 Task: Look for space in Kishtwār, India from 4th September, 2023 to 10th September, 2023 for 1 adult in price range Rs.9000 to Rs.17000. Place can be private room with 1  bedroom having 1 bed and 1 bathroom. Property type can be house, flat, guest house, hotel. Booking option can be shelf check-in. Required host language is English.
Action: Mouse moved to (391, 65)
Screenshot: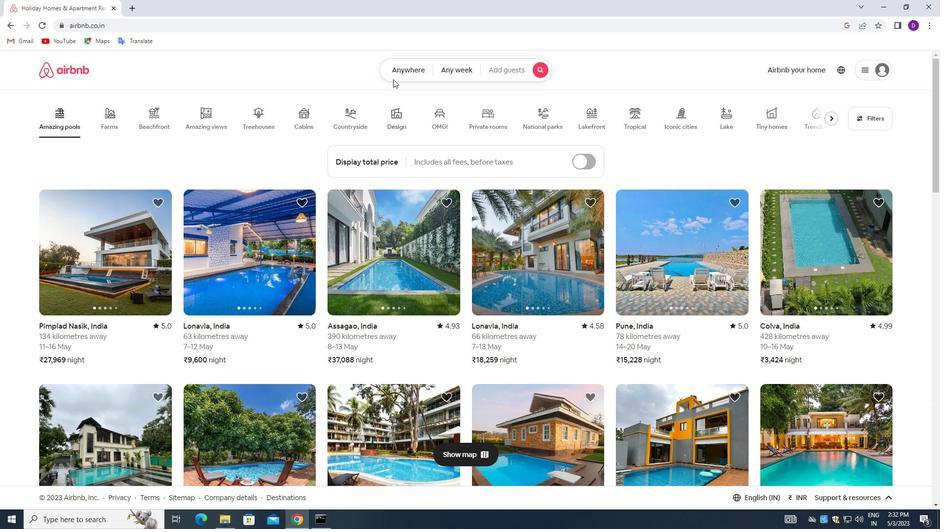 
Action: Mouse pressed left at (391, 65)
Screenshot: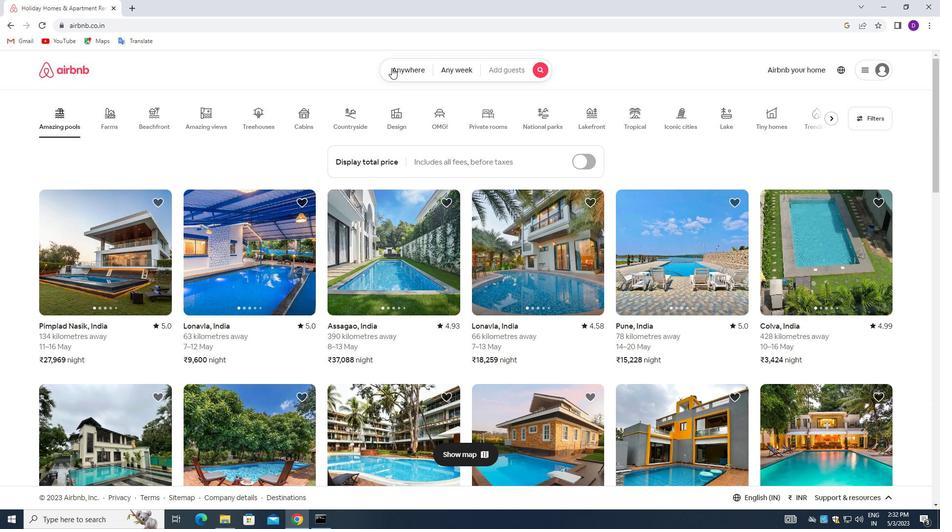 
Action: Mouse moved to (314, 111)
Screenshot: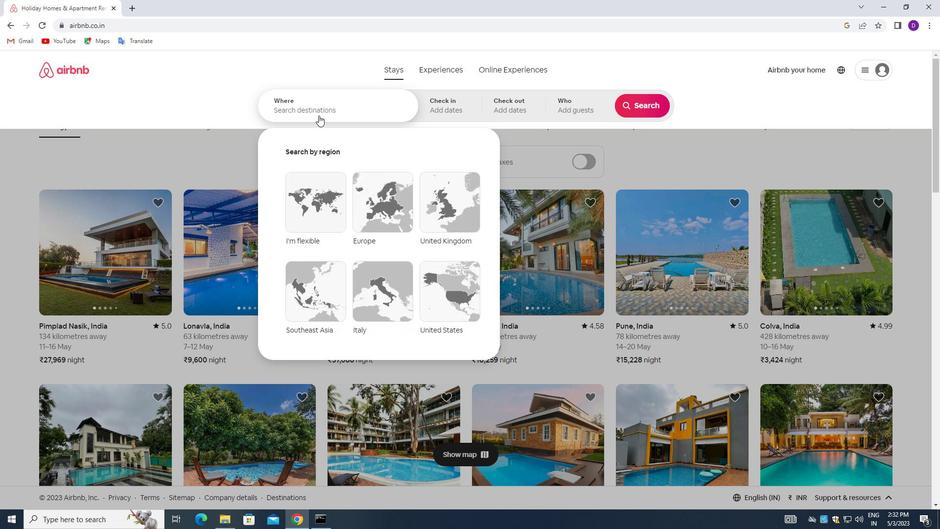 
Action: Mouse pressed left at (314, 111)
Screenshot: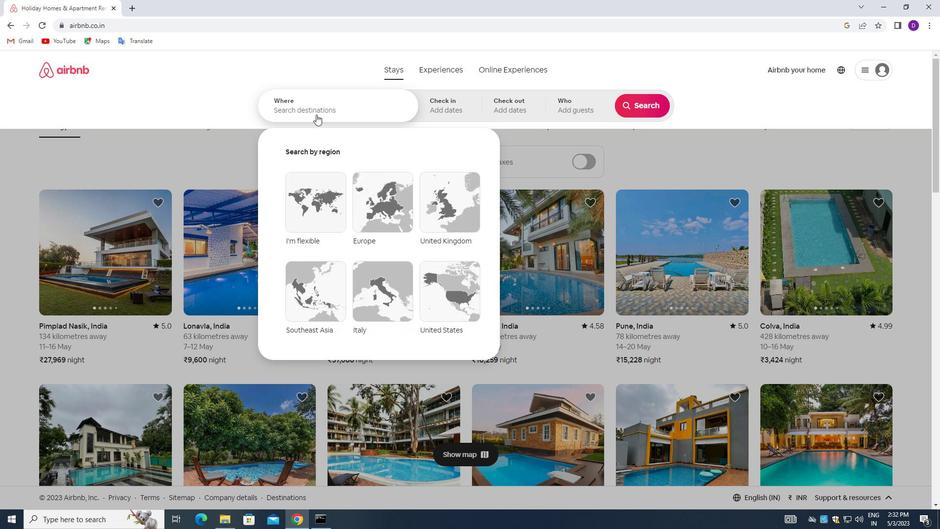 
Action: Mouse moved to (235, 108)
Screenshot: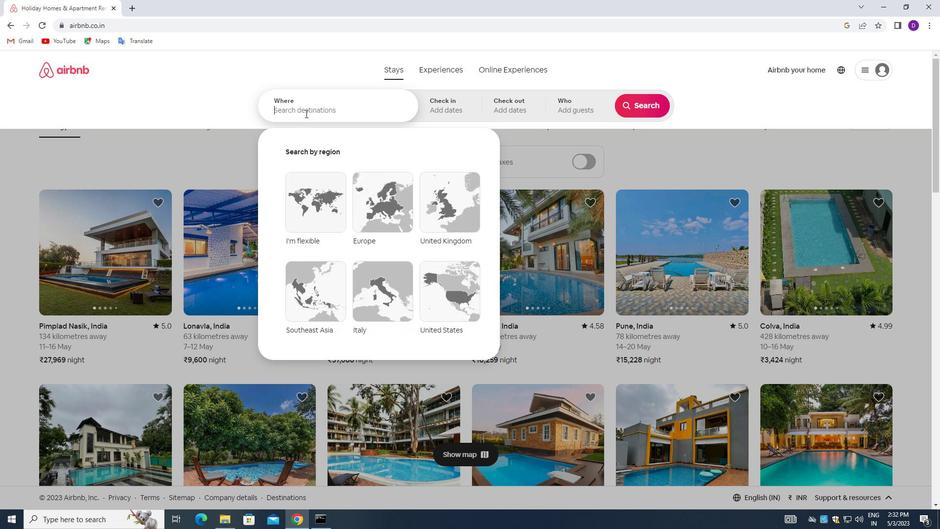 
Action: Key pressed <Key.shift>KISHTWAR,<Key.space><Key.shift>INDIA<Key.enter>
Screenshot: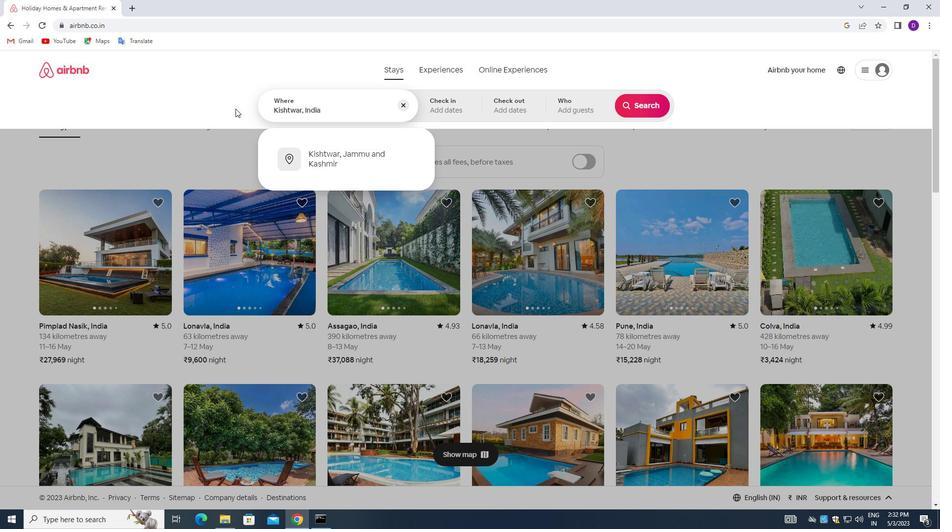 
Action: Mouse moved to (641, 185)
Screenshot: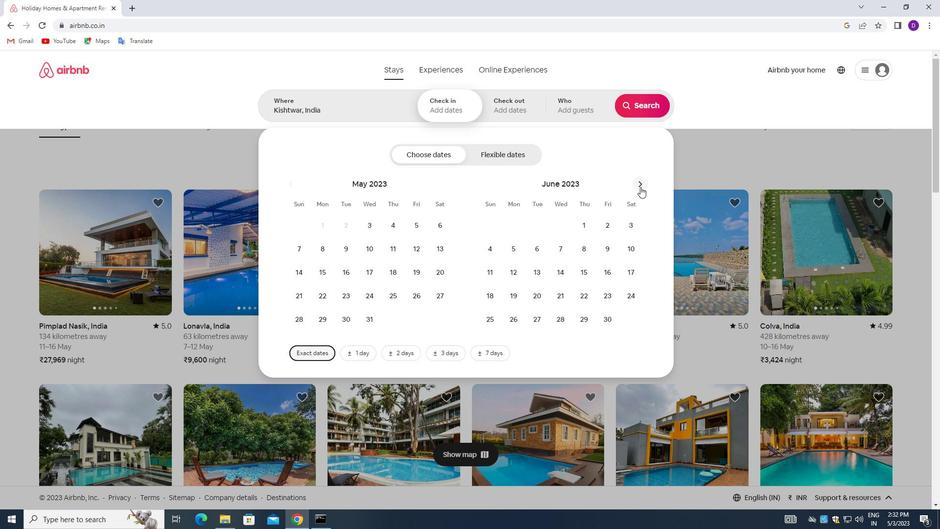 
Action: Mouse pressed left at (641, 185)
Screenshot: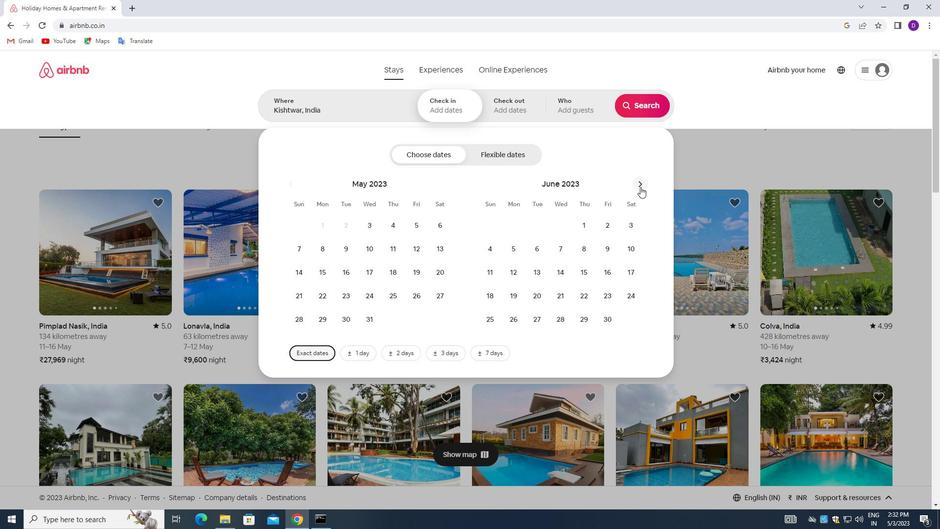 
Action: Mouse pressed left at (641, 185)
Screenshot: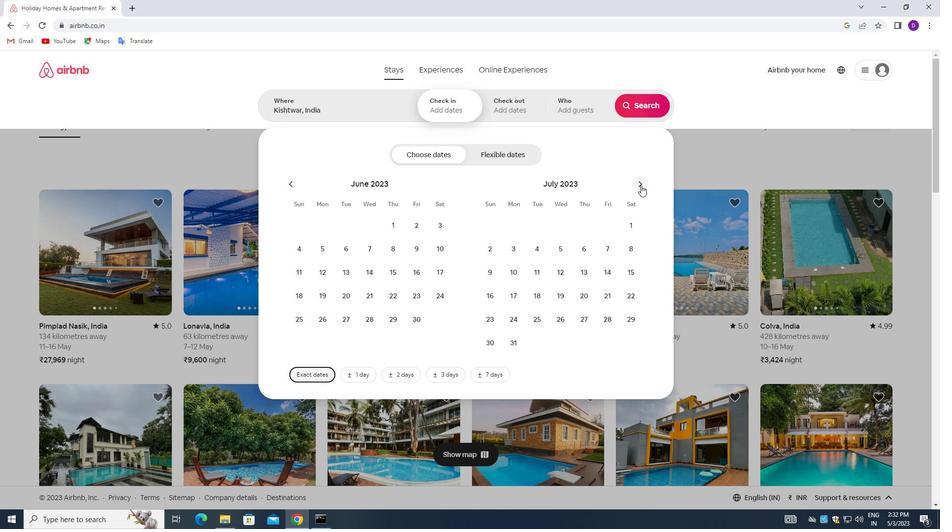 
Action: Mouse pressed left at (641, 185)
Screenshot: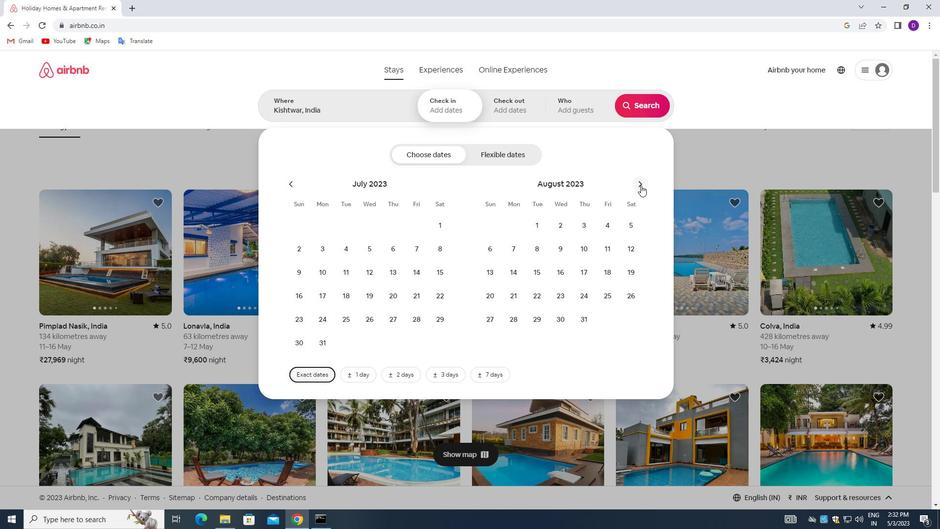 
Action: Mouse moved to (512, 252)
Screenshot: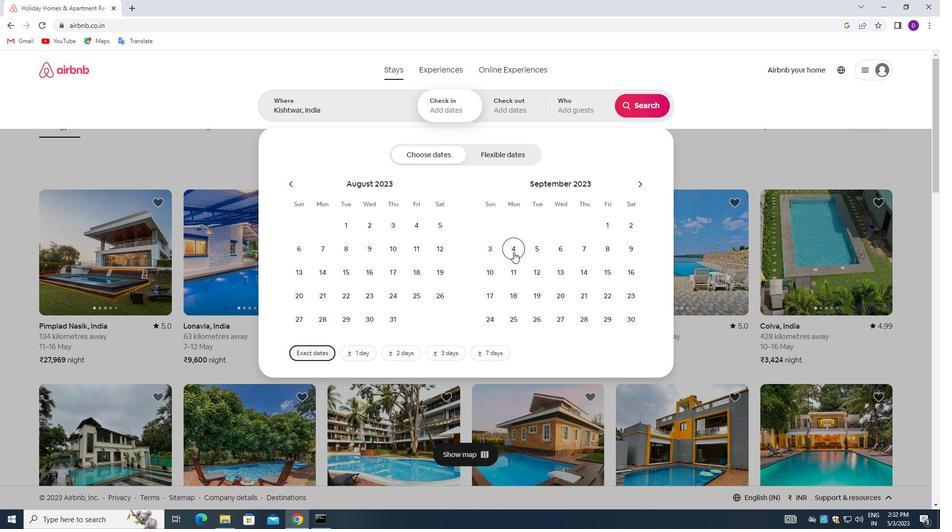 
Action: Mouse pressed left at (512, 252)
Screenshot: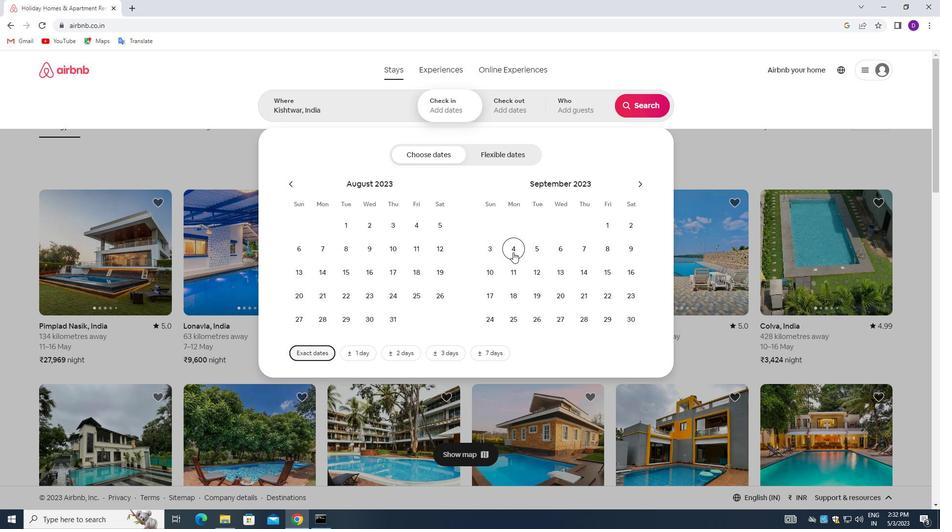 
Action: Mouse moved to (496, 269)
Screenshot: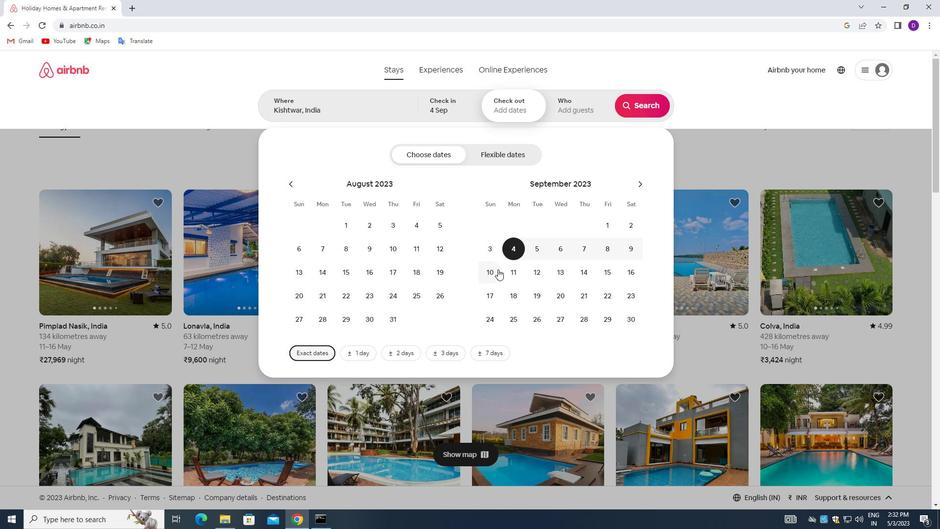 
Action: Mouse pressed left at (496, 269)
Screenshot: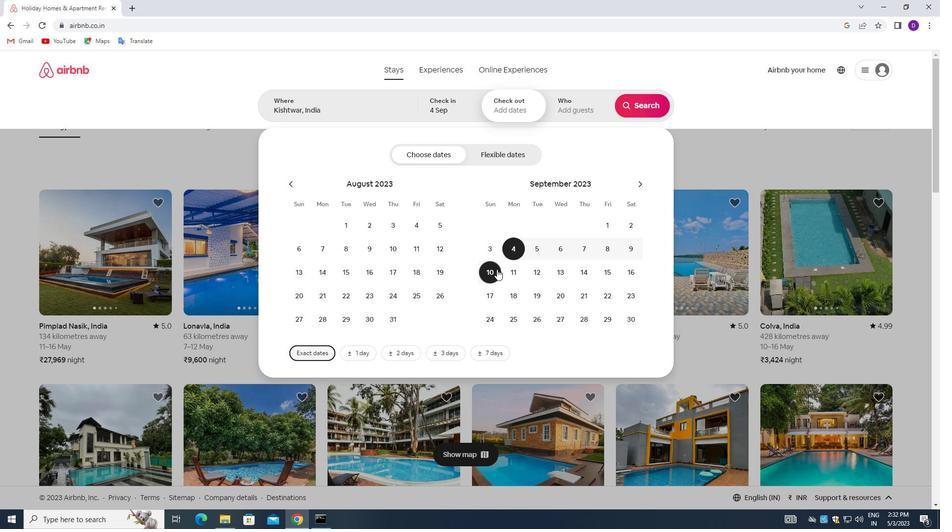 
Action: Mouse moved to (574, 112)
Screenshot: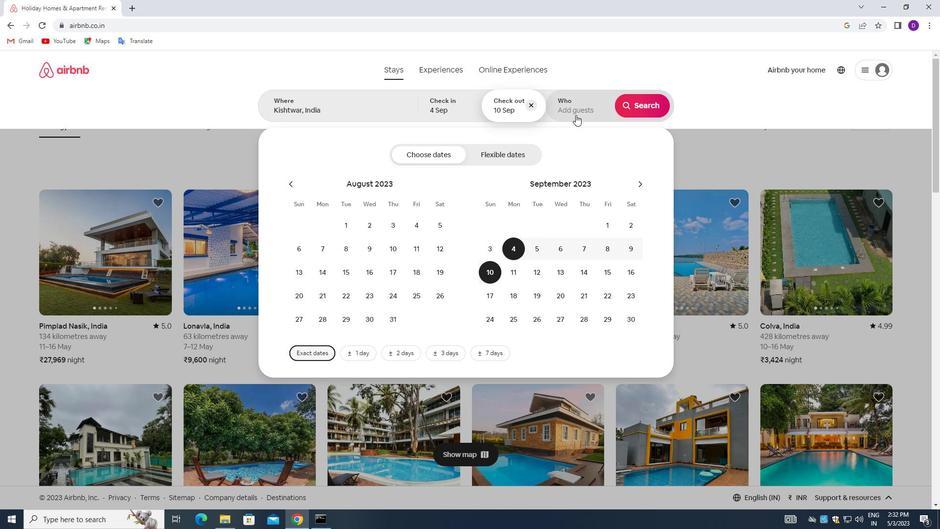 
Action: Mouse pressed left at (574, 112)
Screenshot: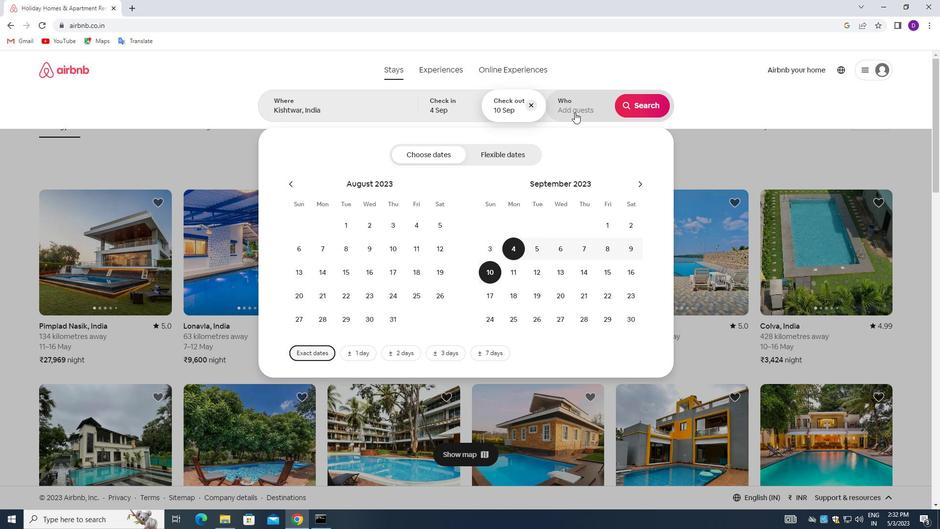 
Action: Mouse moved to (643, 160)
Screenshot: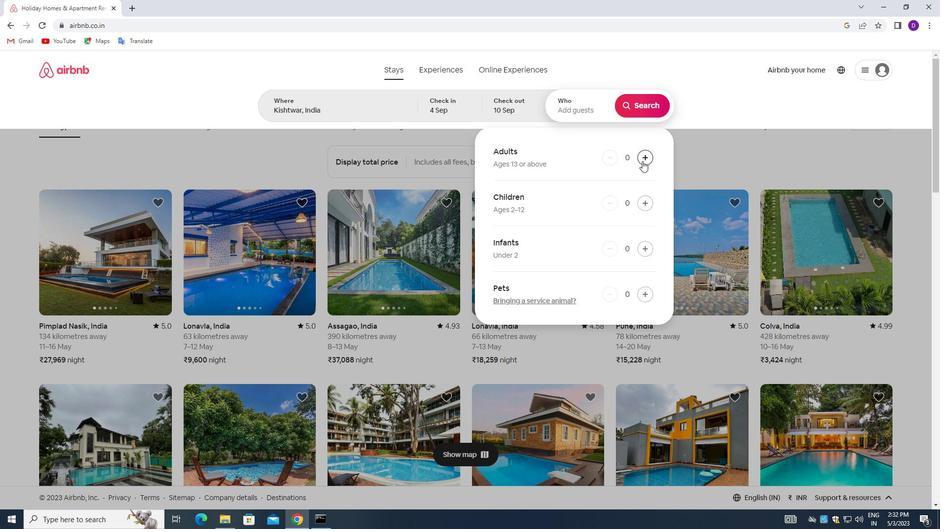 
Action: Mouse pressed left at (643, 160)
Screenshot: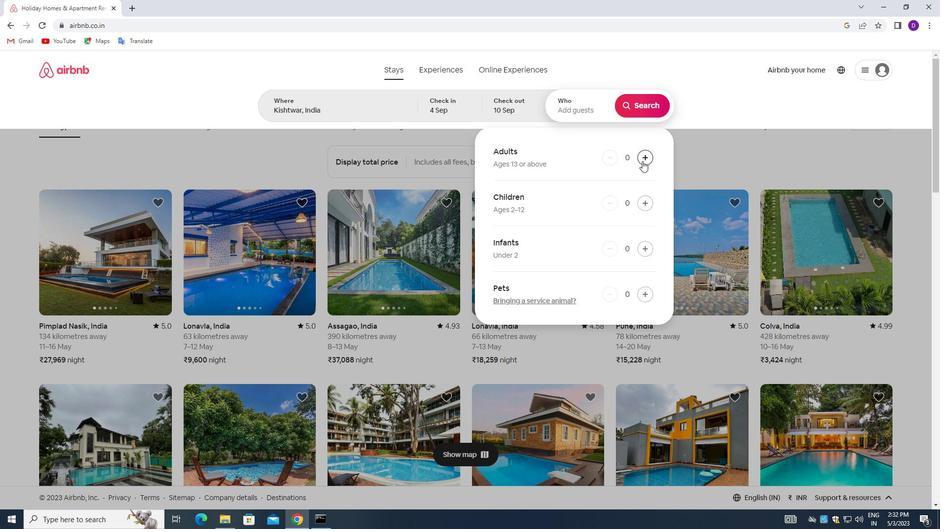 
Action: Mouse moved to (636, 106)
Screenshot: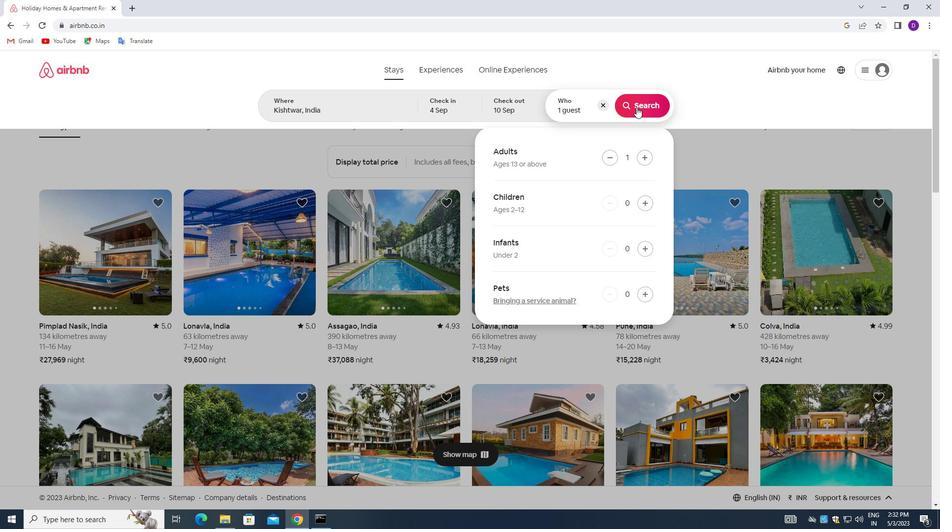 
Action: Mouse pressed left at (636, 106)
Screenshot: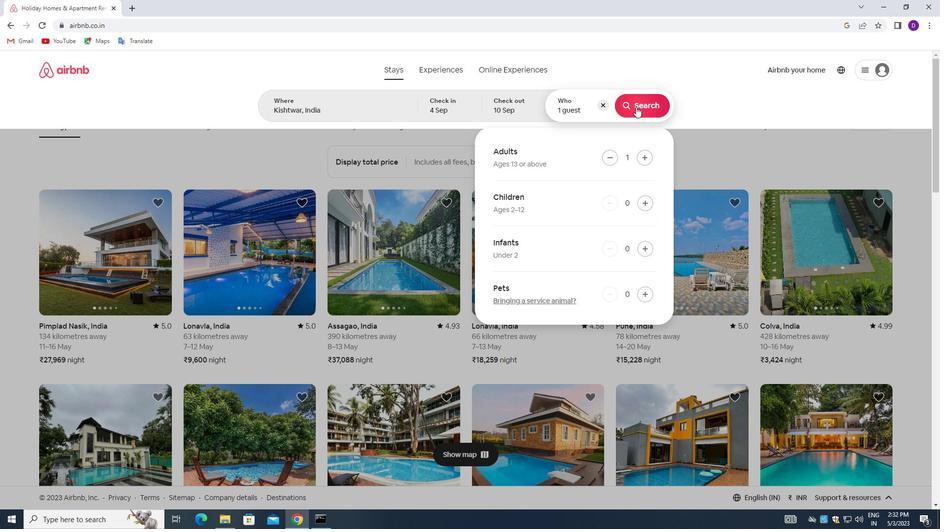
Action: Mouse moved to (885, 108)
Screenshot: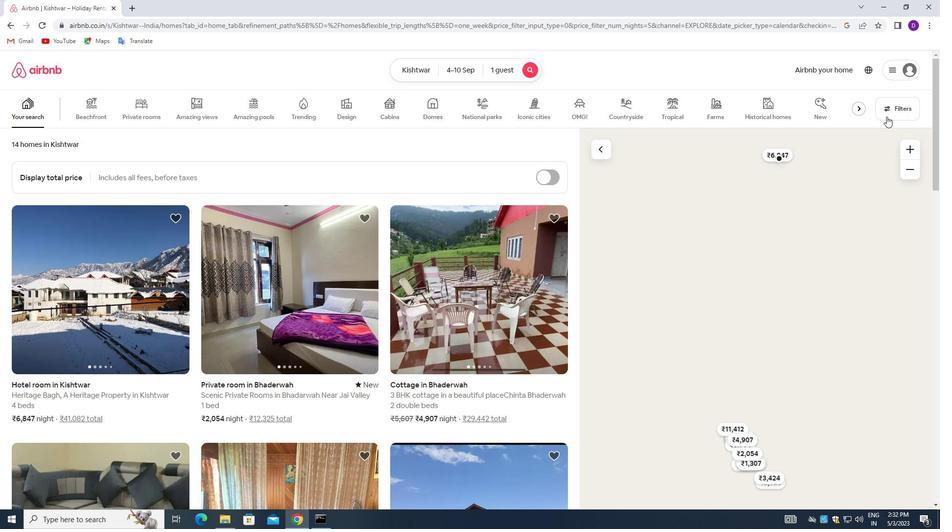
Action: Mouse pressed left at (885, 108)
Screenshot: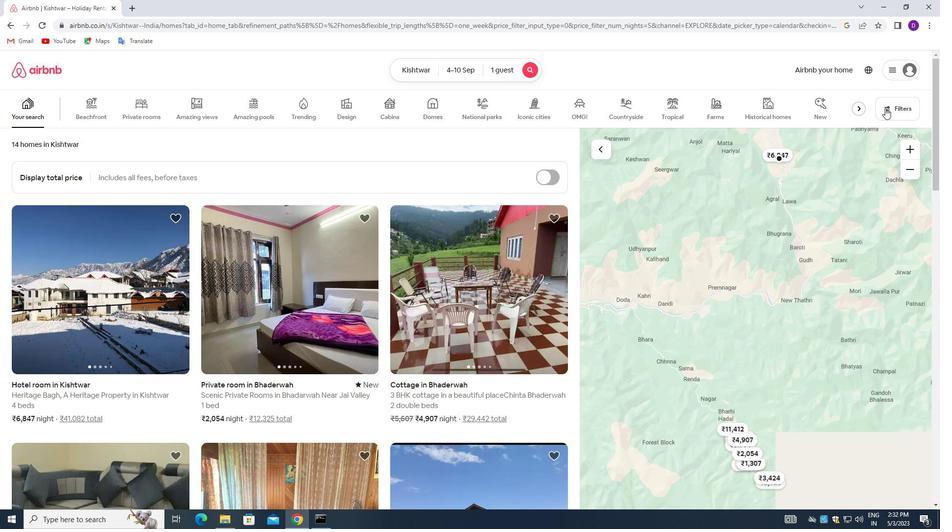 
Action: Mouse moved to (345, 236)
Screenshot: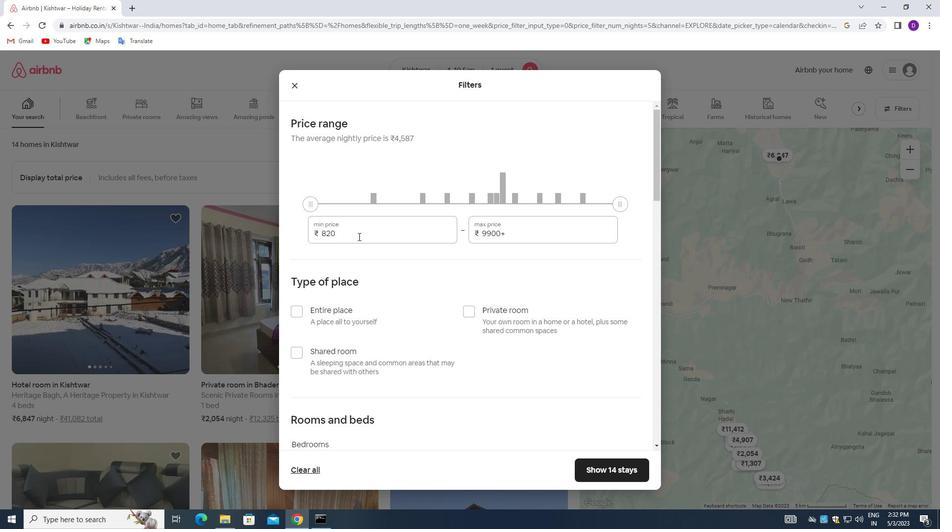 
Action: Mouse pressed left at (345, 236)
Screenshot: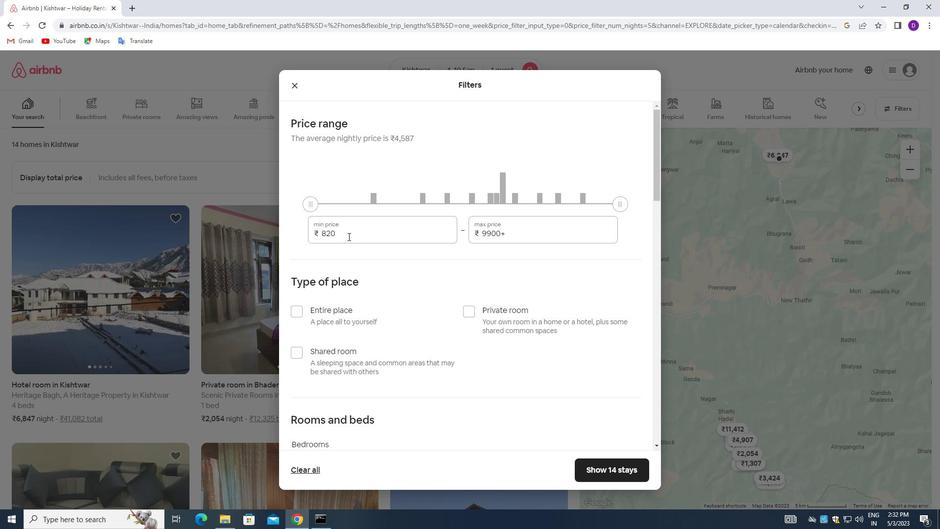 
Action: Mouse pressed left at (345, 236)
Screenshot: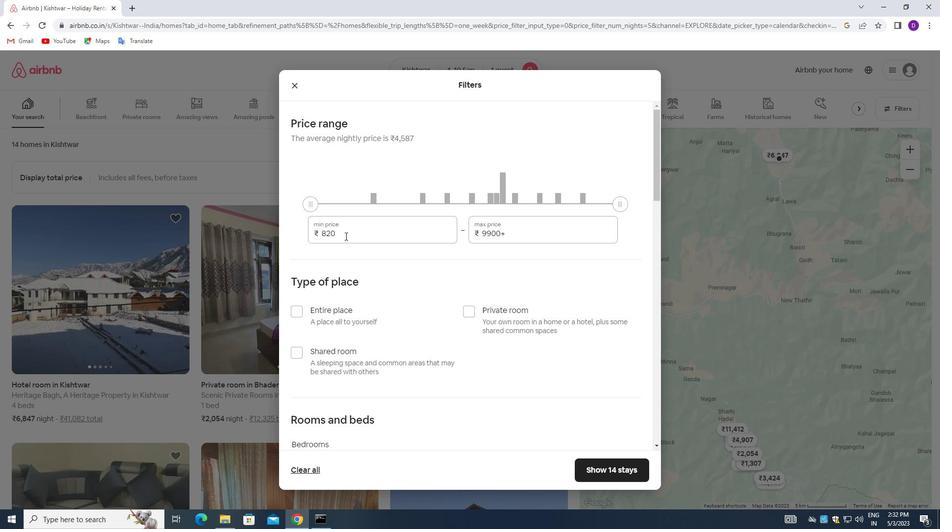 
Action: Key pressed 9000<Key.tab>17000
Screenshot: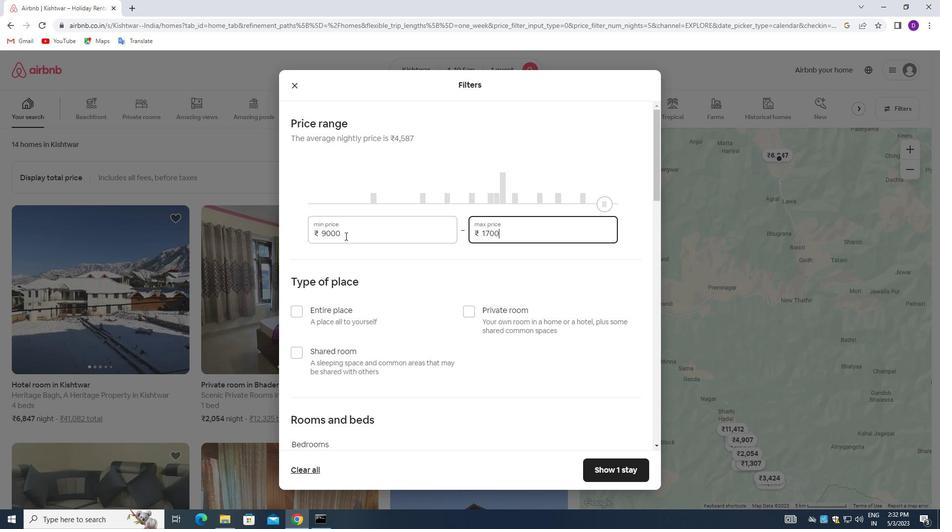 
Action: Mouse moved to (472, 310)
Screenshot: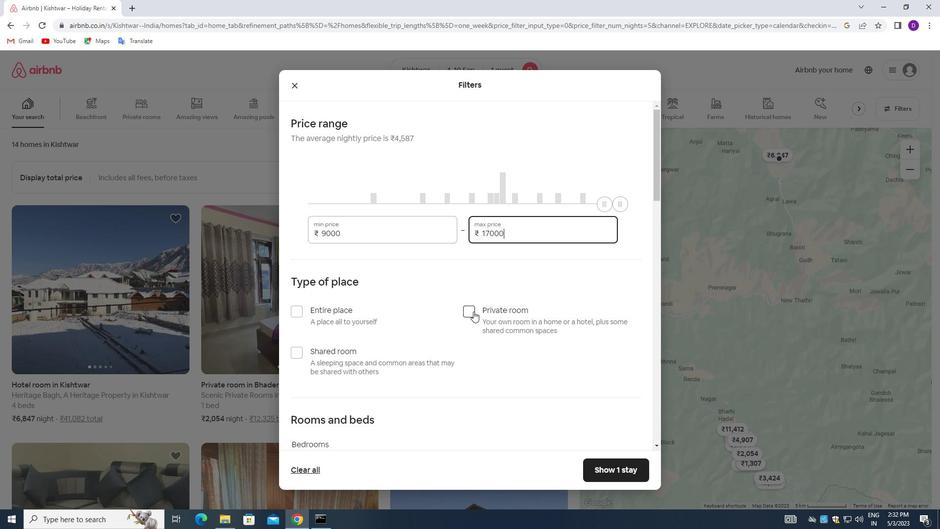 
Action: Mouse pressed left at (472, 310)
Screenshot: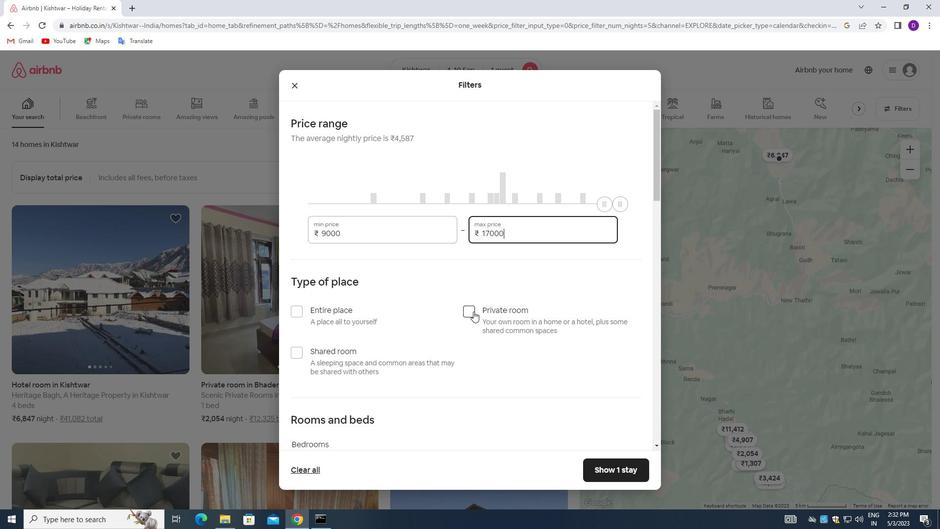 
Action: Mouse moved to (482, 342)
Screenshot: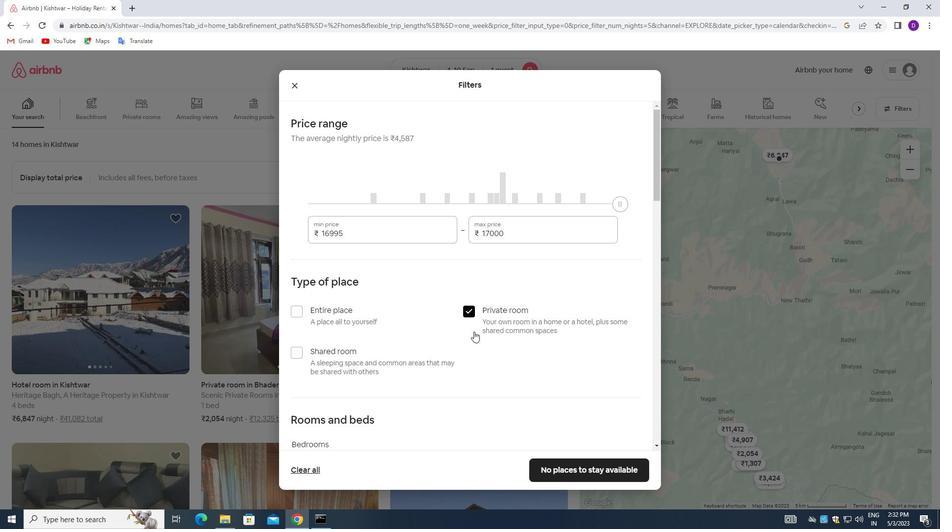 
Action: Mouse scrolled (482, 341) with delta (0, 0)
Screenshot: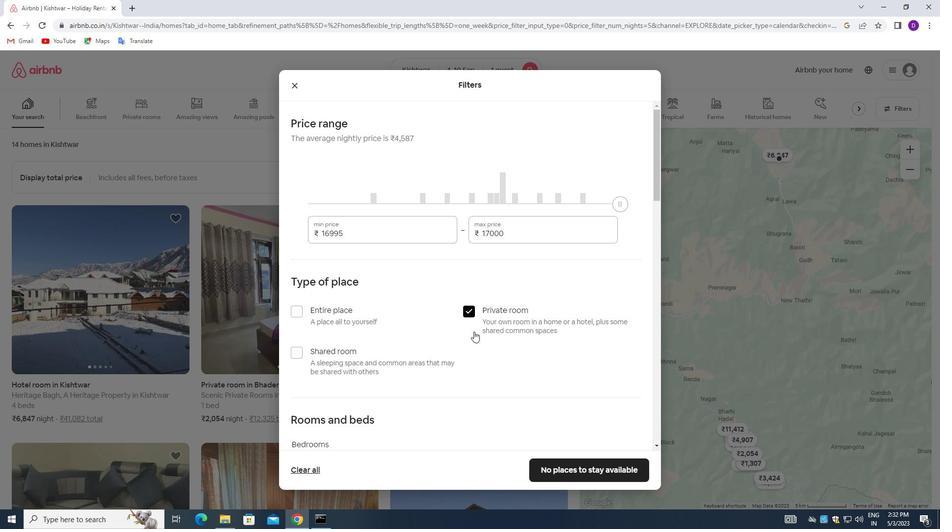 
Action: Mouse moved to (477, 331)
Screenshot: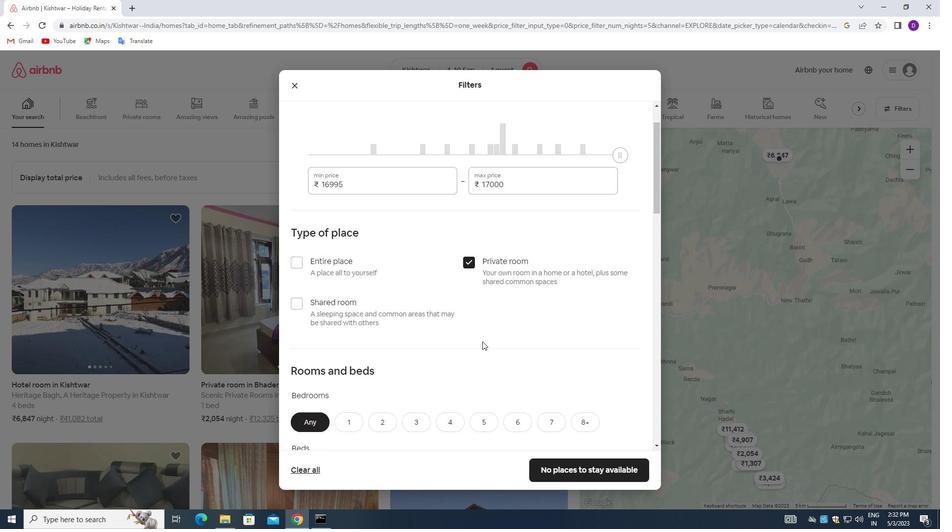 
Action: Mouse scrolled (477, 330) with delta (0, 0)
Screenshot: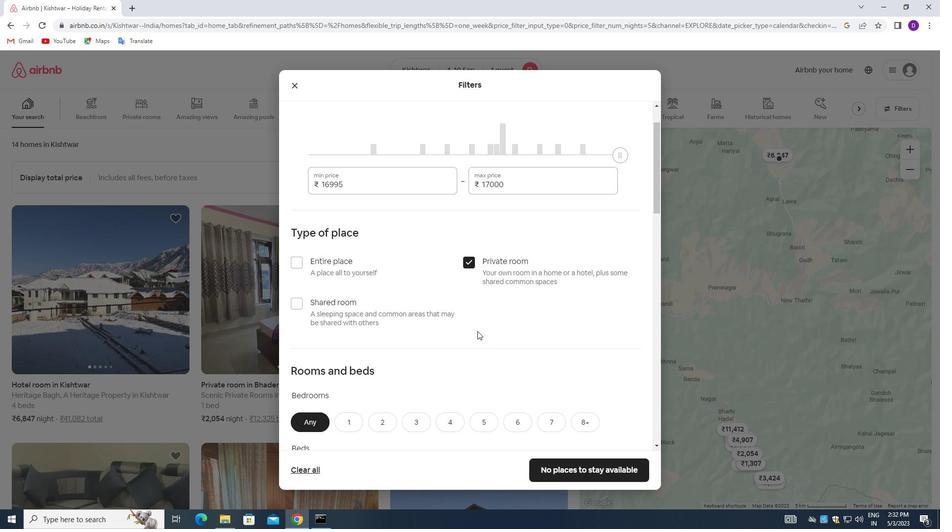 
Action: Mouse scrolled (477, 330) with delta (0, 0)
Screenshot: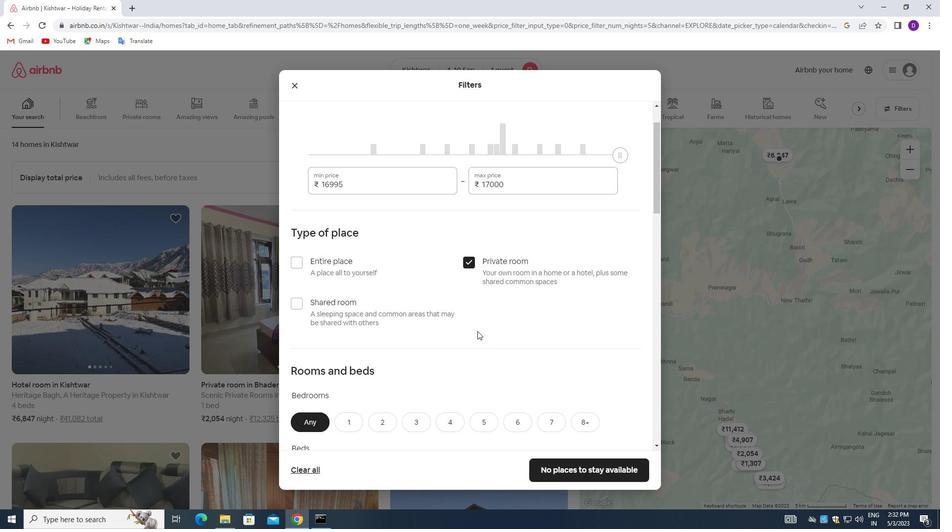 
Action: Mouse moved to (399, 342)
Screenshot: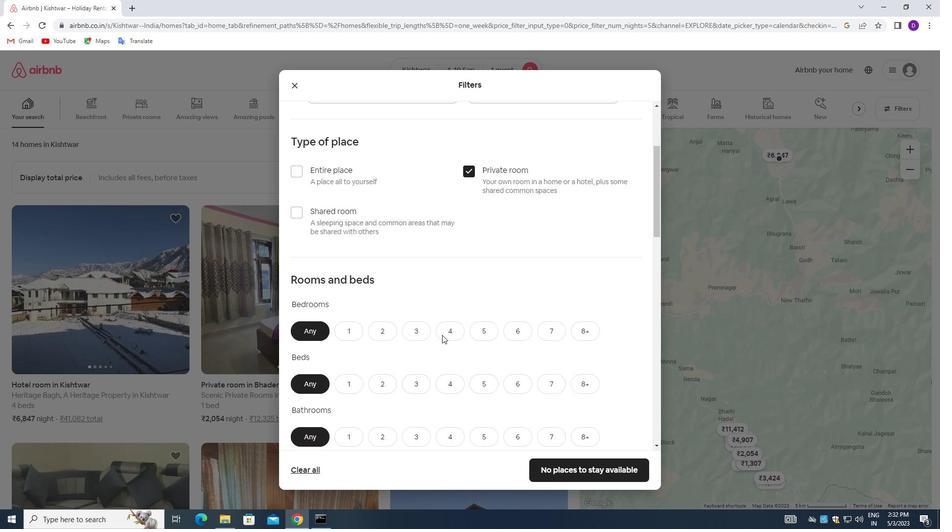 
Action: Mouse scrolled (399, 342) with delta (0, 0)
Screenshot: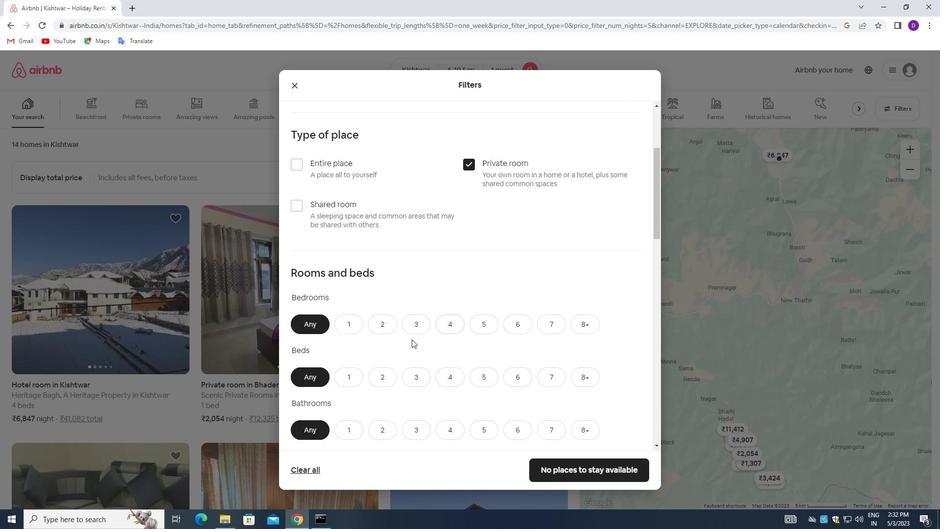 
Action: Mouse moved to (354, 269)
Screenshot: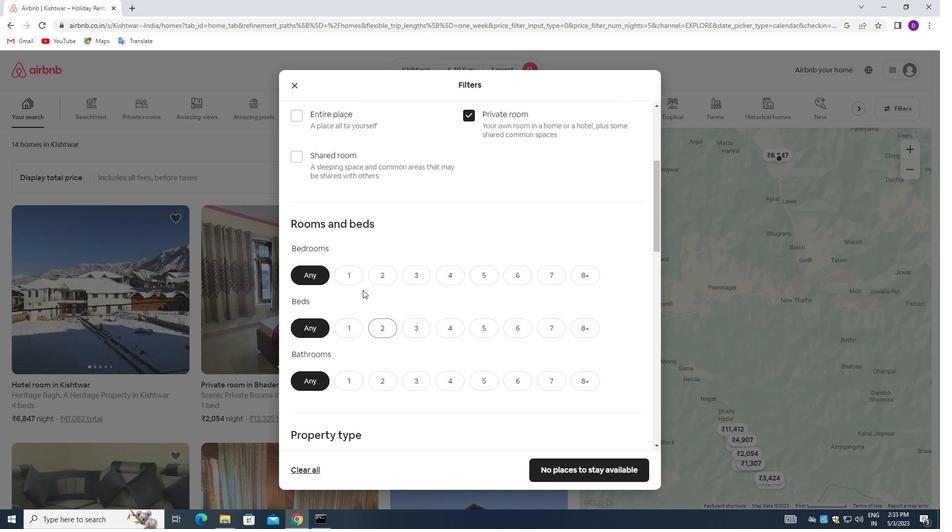 
Action: Mouse pressed left at (354, 269)
Screenshot: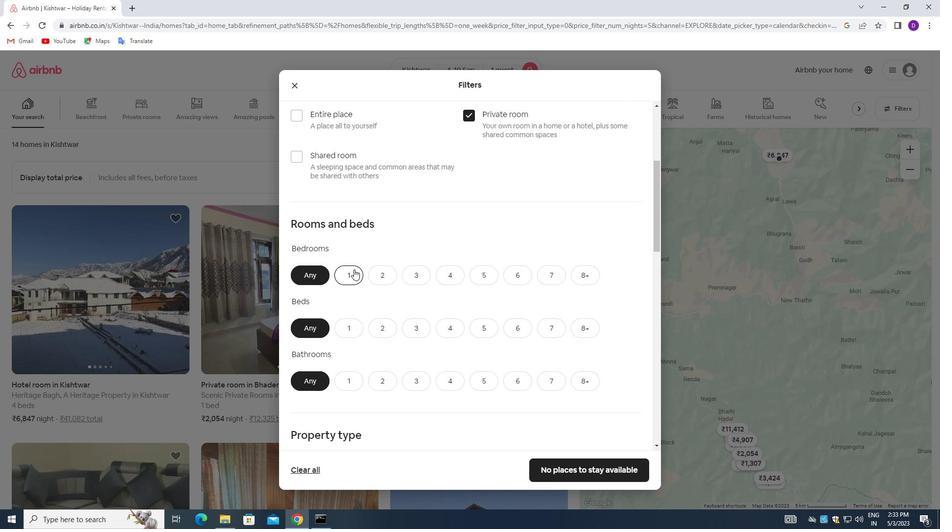 
Action: Mouse moved to (345, 323)
Screenshot: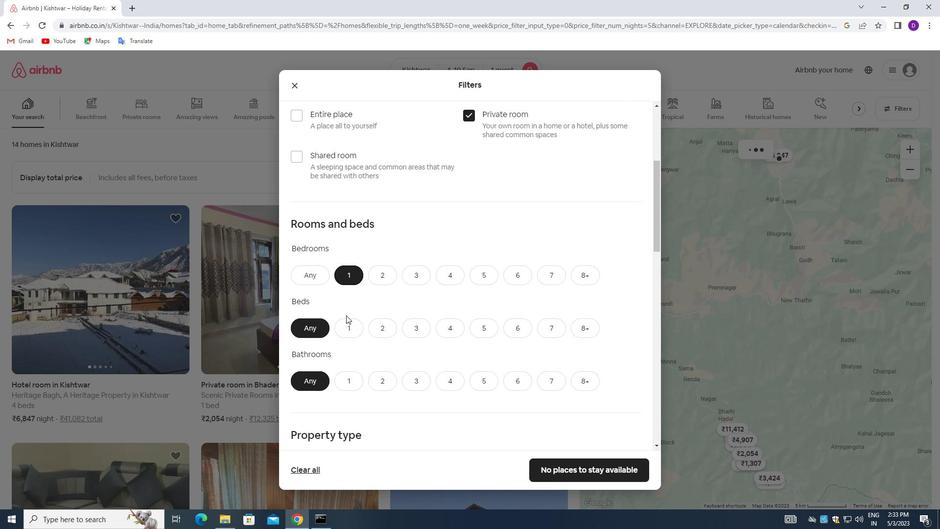 
Action: Mouse pressed left at (345, 323)
Screenshot: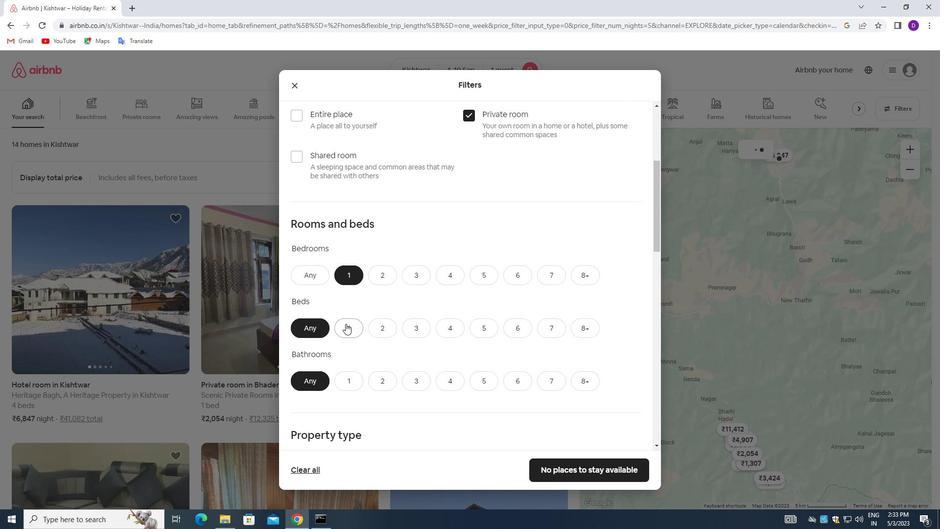 
Action: Mouse moved to (341, 380)
Screenshot: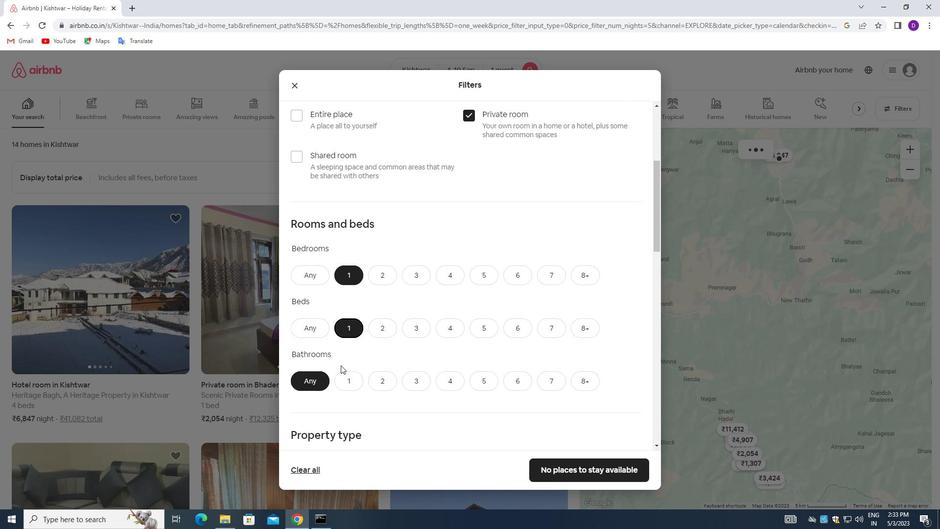 
Action: Mouse pressed left at (341, 380)
Screenshot: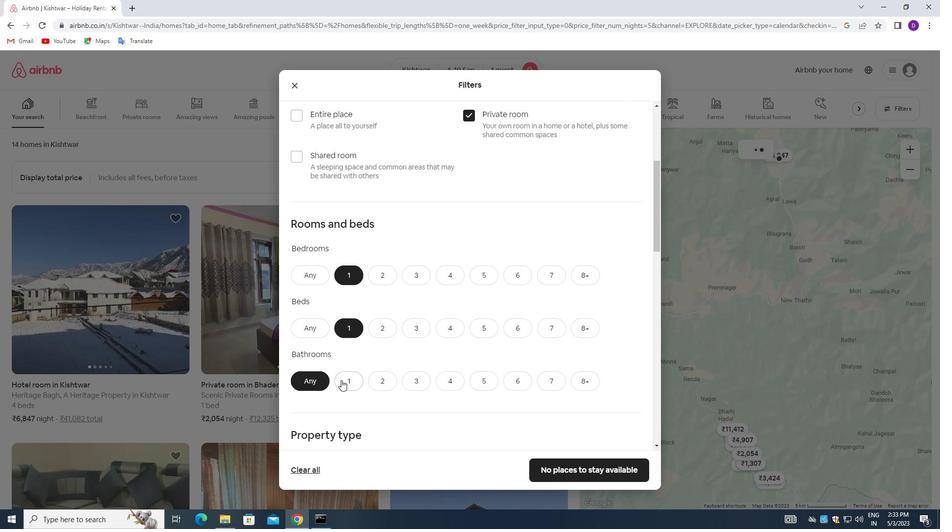 
Action: Mouse moved to (409, 317)
Screenshot: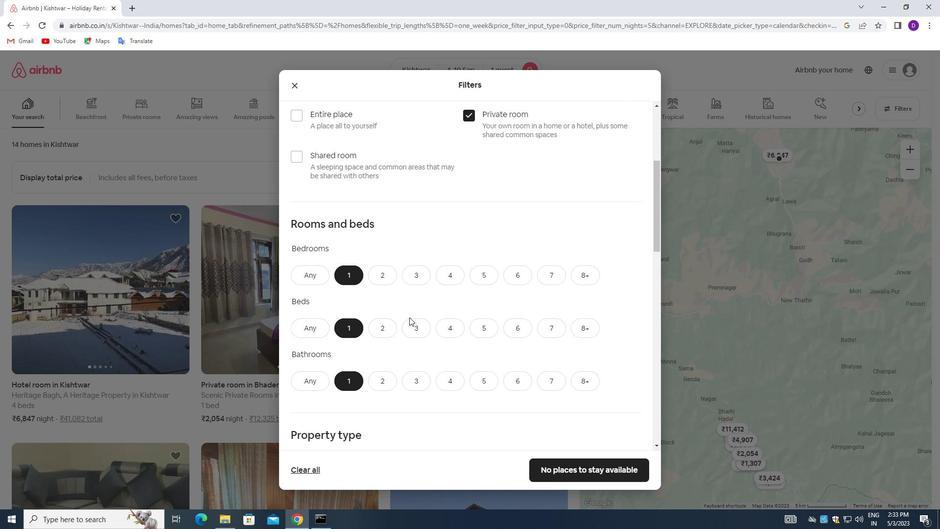 
Action: Mouse scrolled (409, 316) with delta (0, 0)
Screenshot: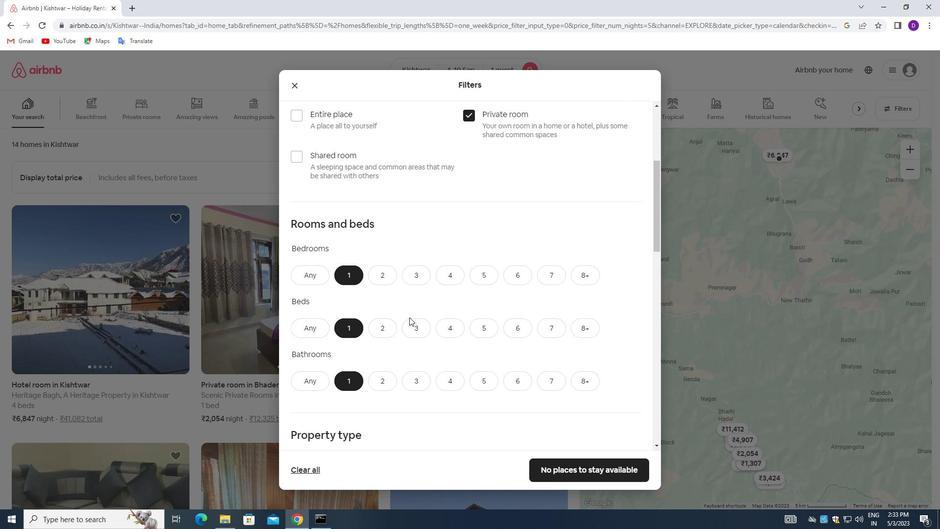 
Action: Mouse scrolled (409, 316) with delta (0, 0)
Screenshot: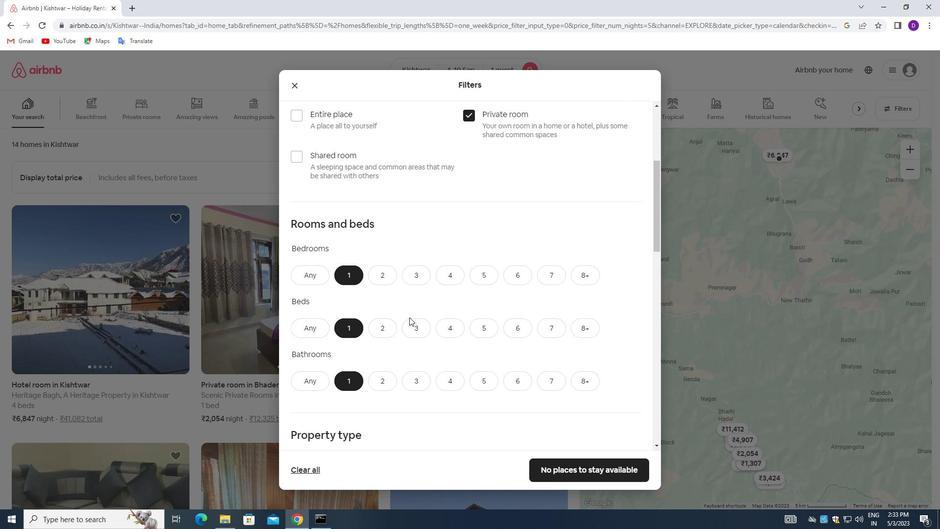 
Action: Mouse moved to (349, 374)
Screenshot: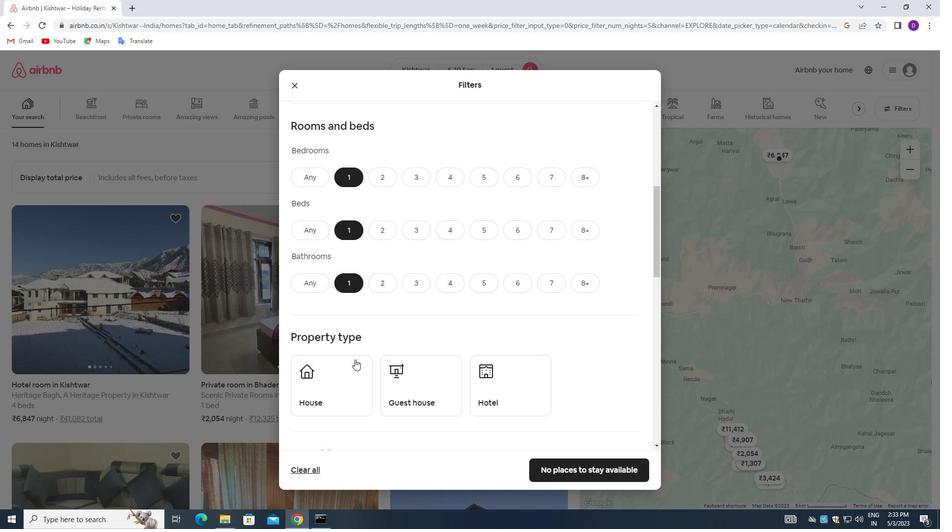
Action: Mouse pressed left at (349, 374)
Screenshot: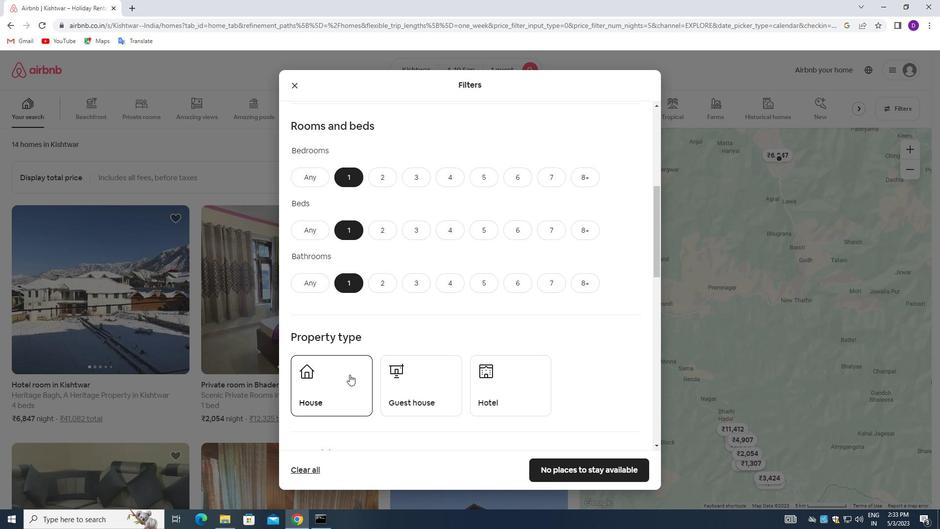 
Action: Mouse moved to (415, 377)
Screenshot: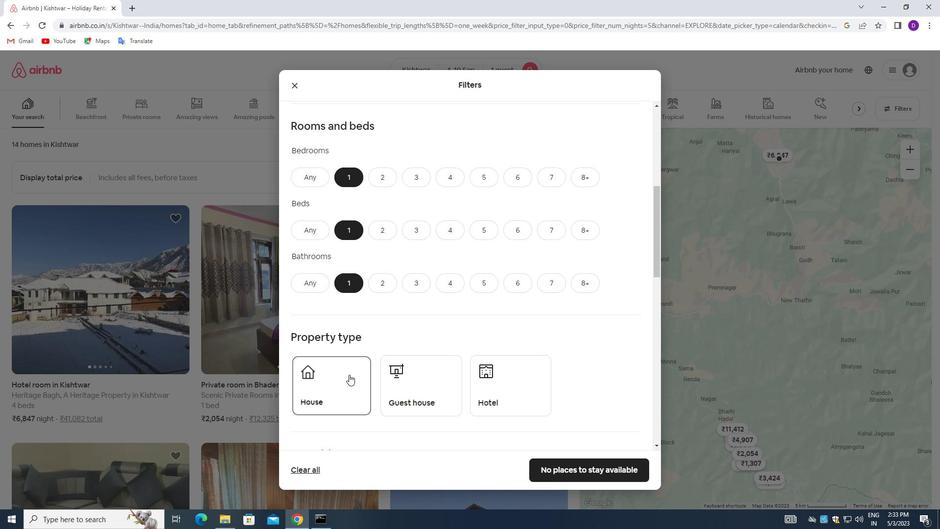 
Action: Mouse pressed left at (415, 377)
Screenshot: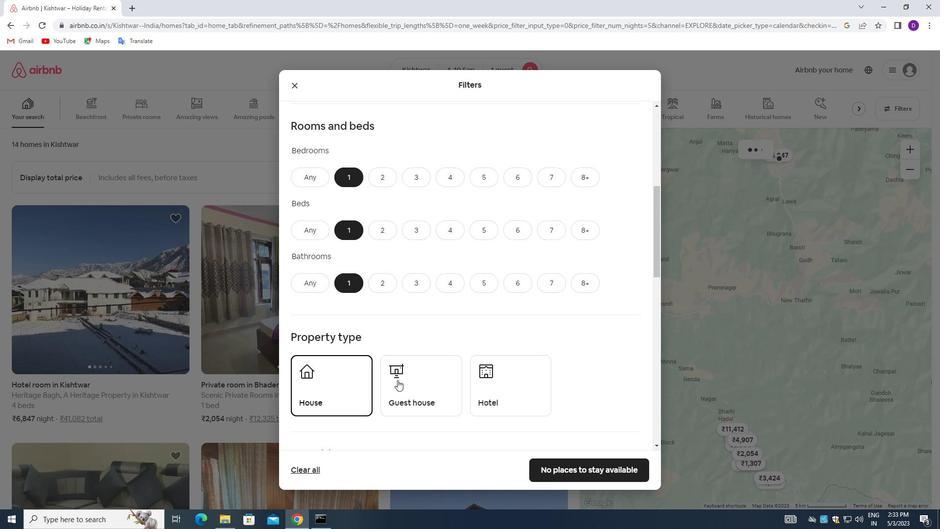 
Action: Mouse moved to (487, 378)
Screenshot: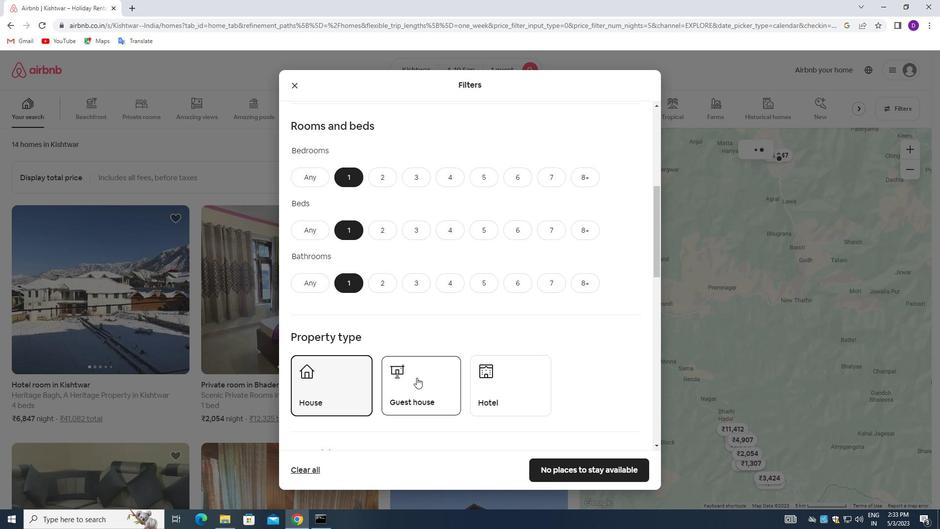 
Action: Mouse pressed left at (487, 378)
Screenshot: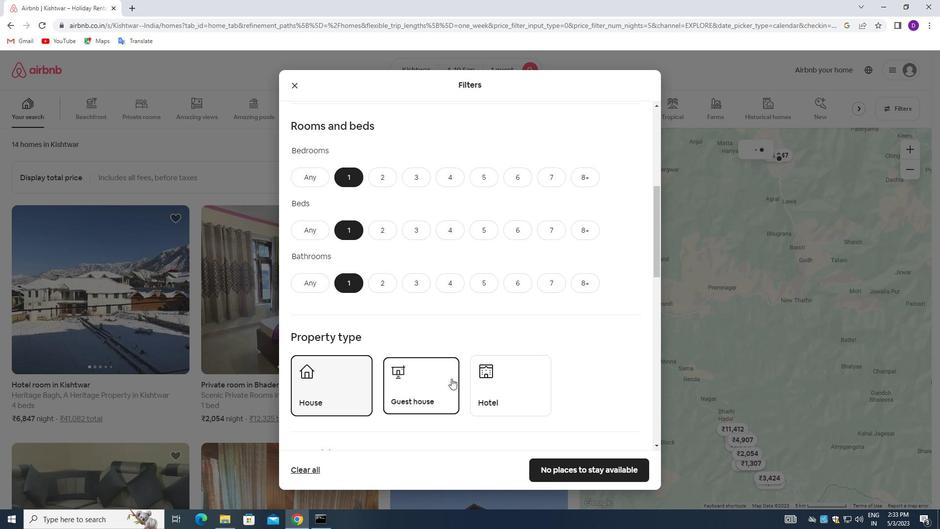 
Action: Mouse moved to (471, 315)
Screenshot: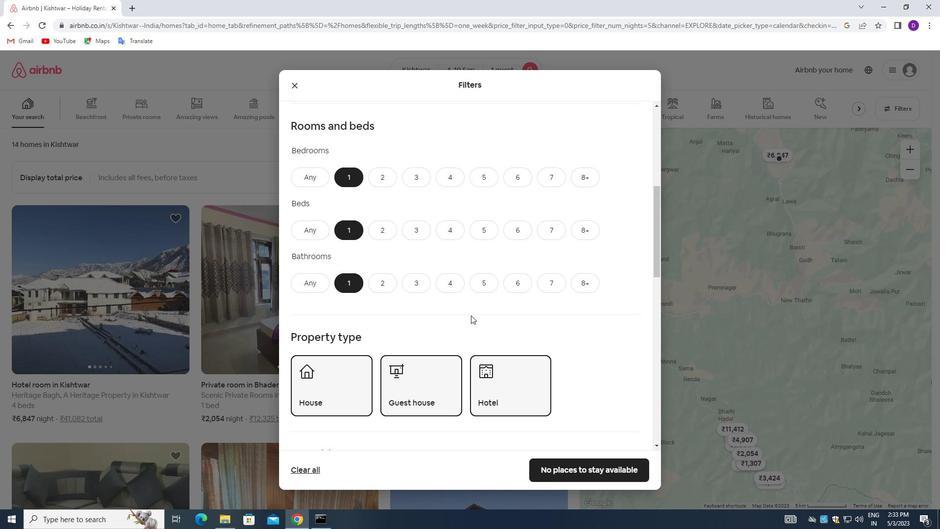 
Action: Mouse scrolled (471, 315) with delta (0, 0)
Screenshot: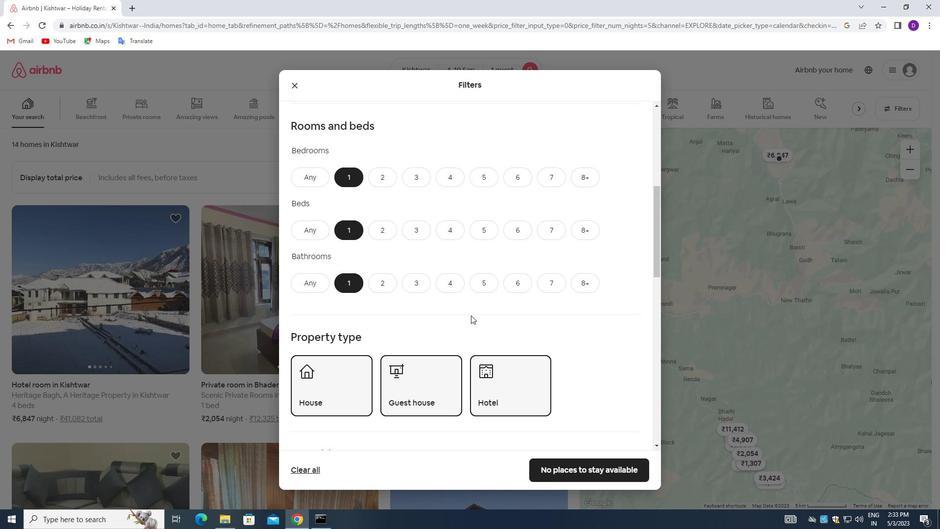 
Action: Mouse scrolled (471, 315) with delta (0, 0)
Screenshot: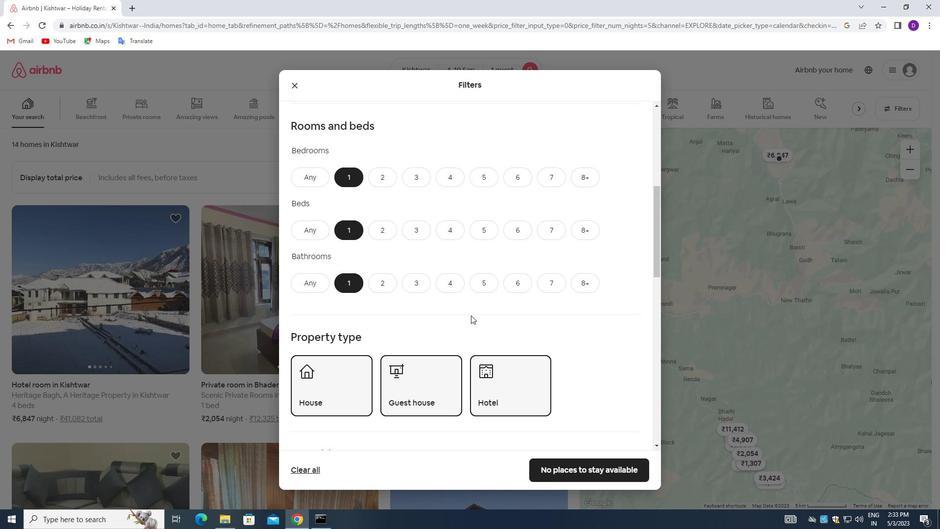
Action: Mouse scrolled (471, 315) with delta (0, 0)
Screenshot: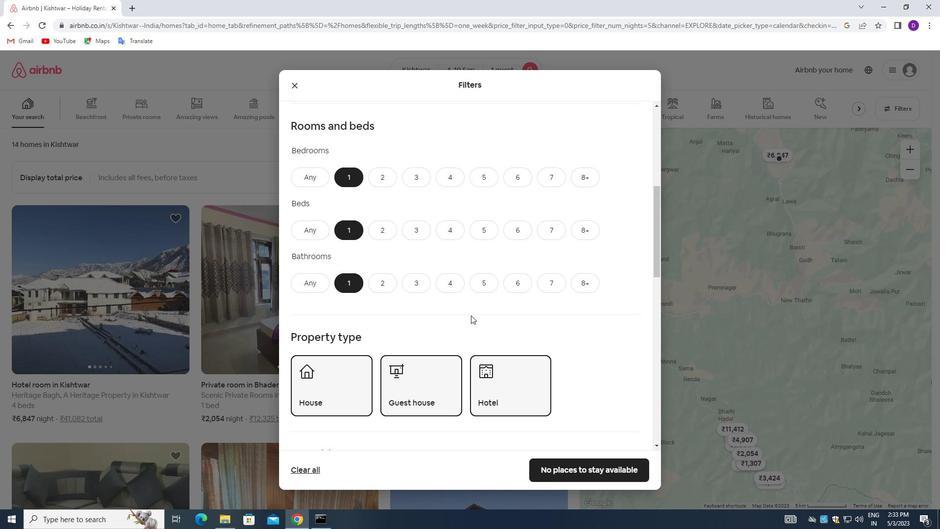 
Action: Mouse scrolled (471, 315) with delta (0, 0)
Screenshot: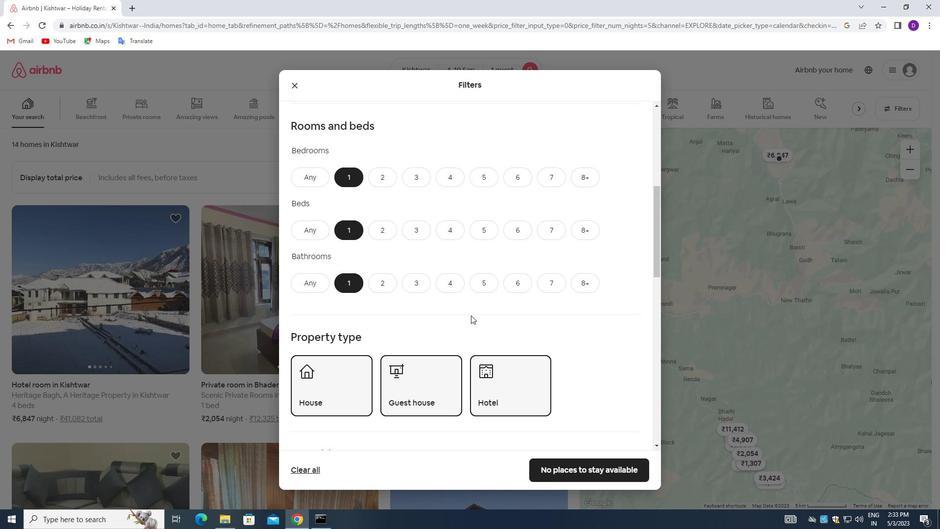 
Action: Mouse moved to (471, 315)
Screenshot: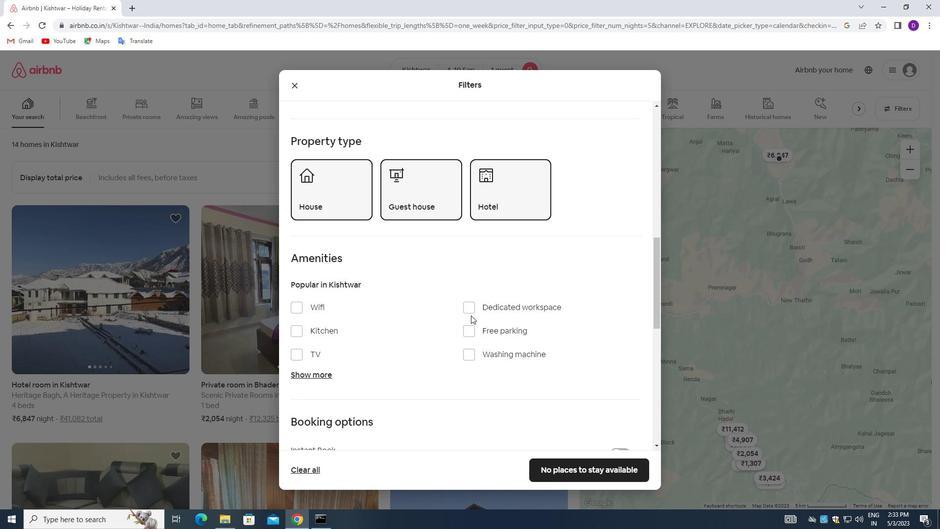 
Action: Mouse scrolled (471, 315) with delta (0, 0)
Screenshot: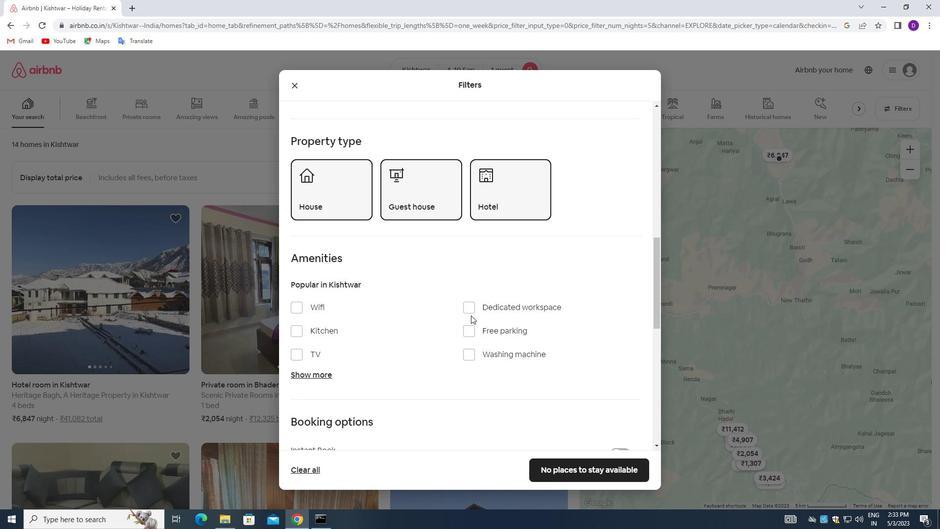 
Action: Mouse moved to (471, 315)
Screenshot: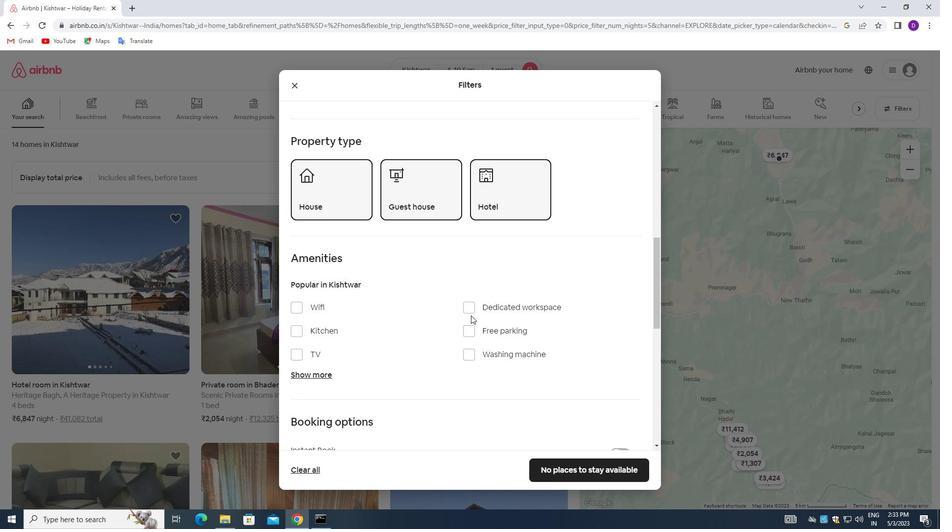 
Action: Mouse scrolled (471, 315) with delta (0, 0)
Screenshot: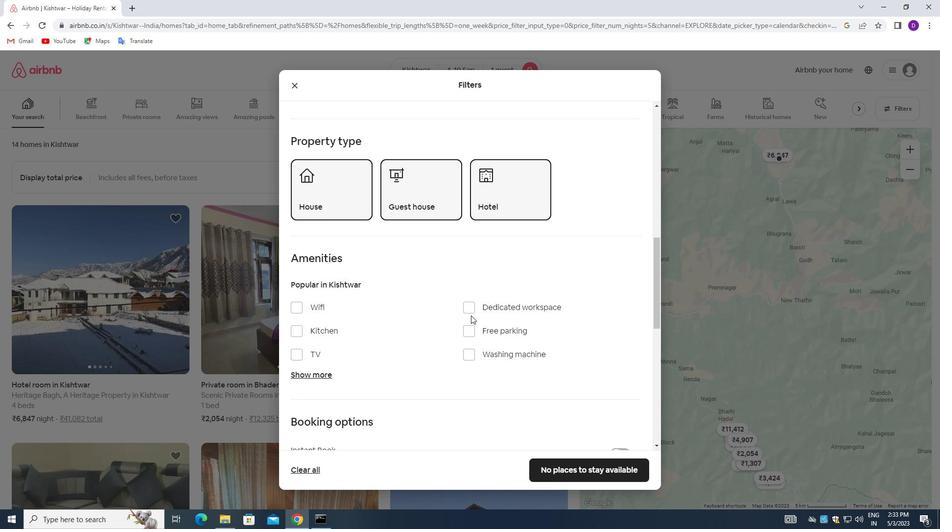 
Action: Mouse scrolled (471, 315) with delta (0, 0)
Screenshot: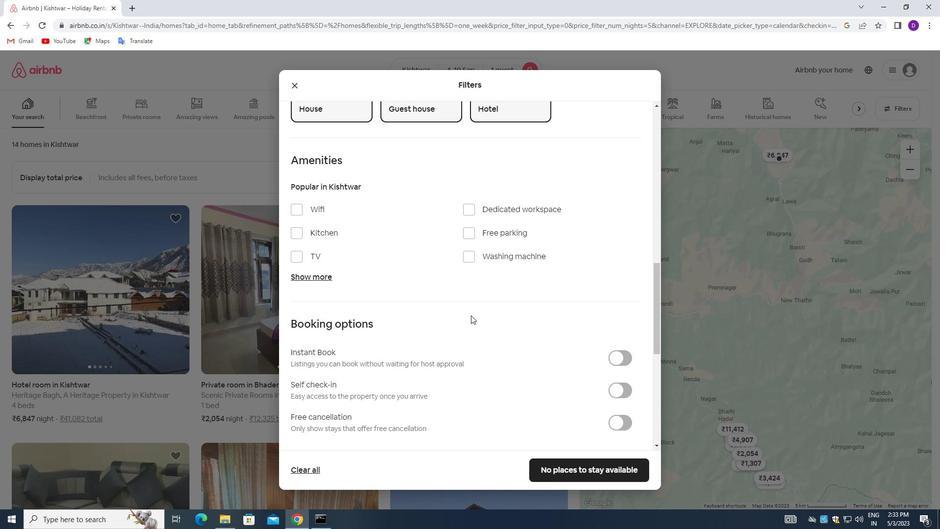 
Action: Mouse scrolled (471, 315) with delta (0, 0)
Screenshot: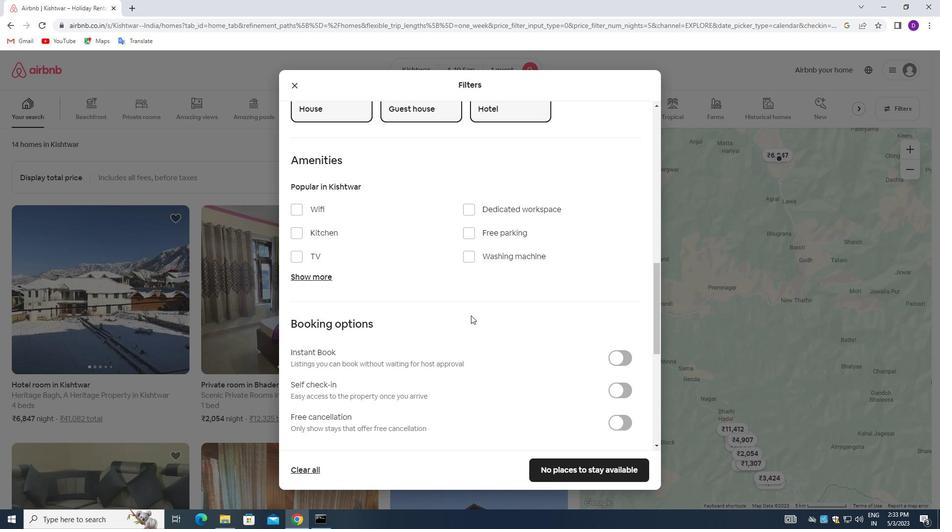 
Action: Mouse moved to (613, 295)
Screenshot: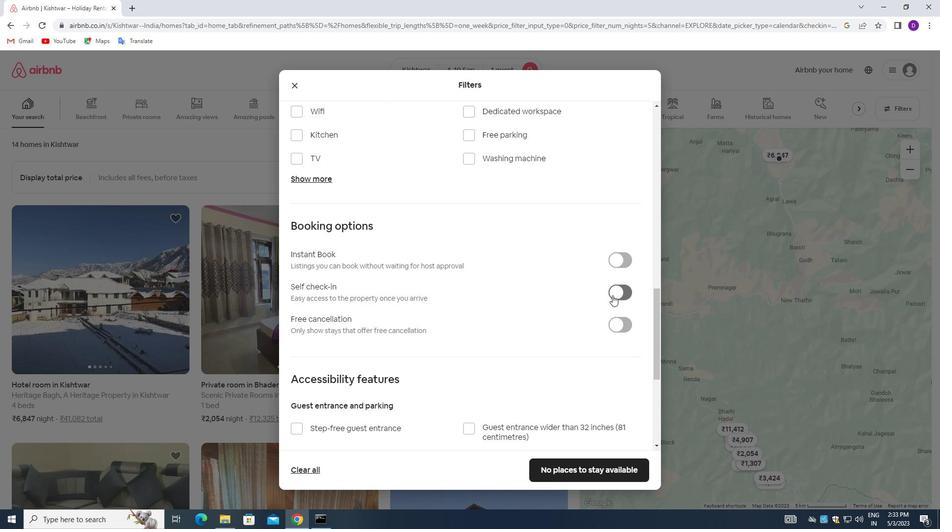 
Action: Mouse pressed left at (613, 295)
Screenshot: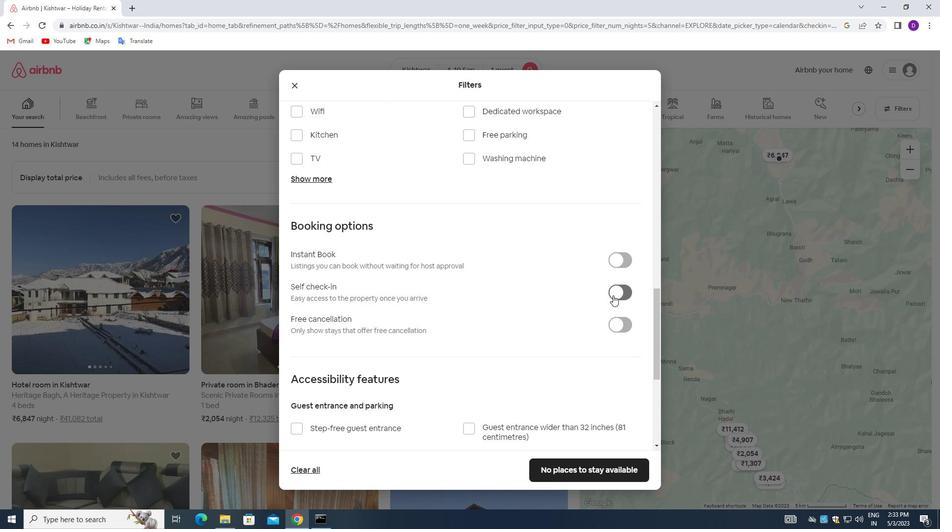 
Action: Mouse moved to (406, 350)
Screenshot: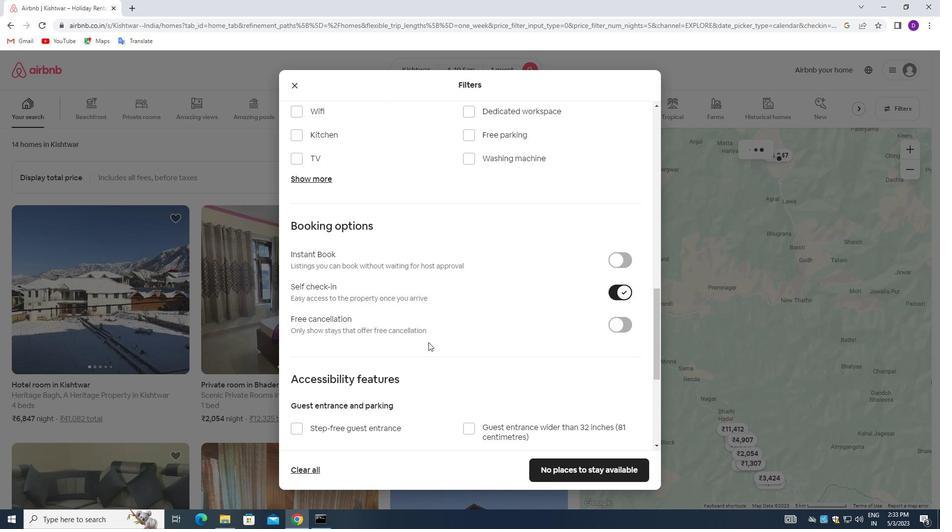 
Action: Mouse scrolled (406, 350) with delta (0, 0)
Screenshot: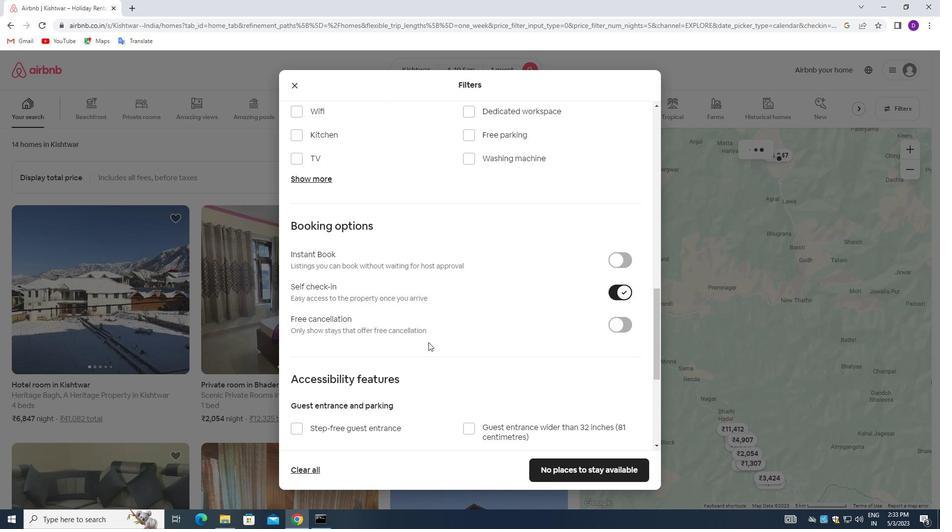 
Action: Mouse moved to (403, 352)
Screenshot: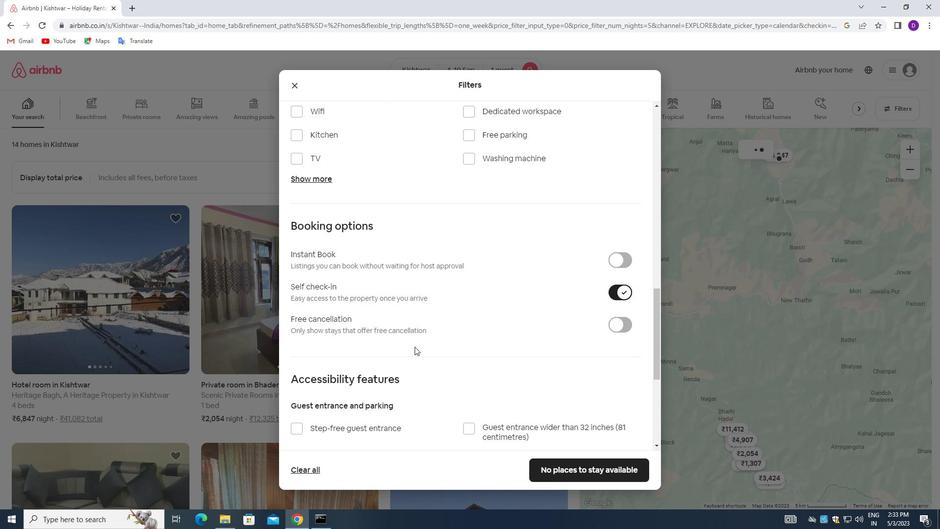 
Action: Mouse scrolled (403, 351) with delta (0, 0)
Screenshot: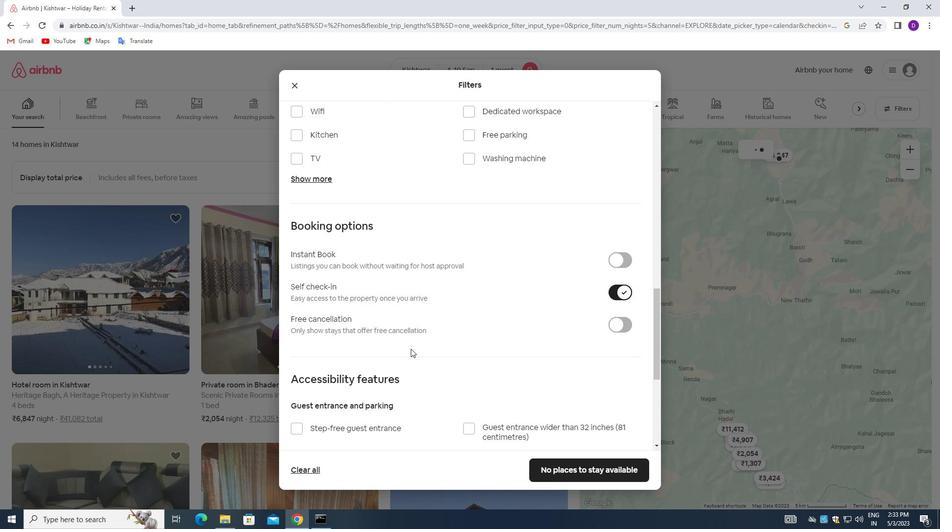 
Action: Mouse moved to (402, 352)
Screenshot: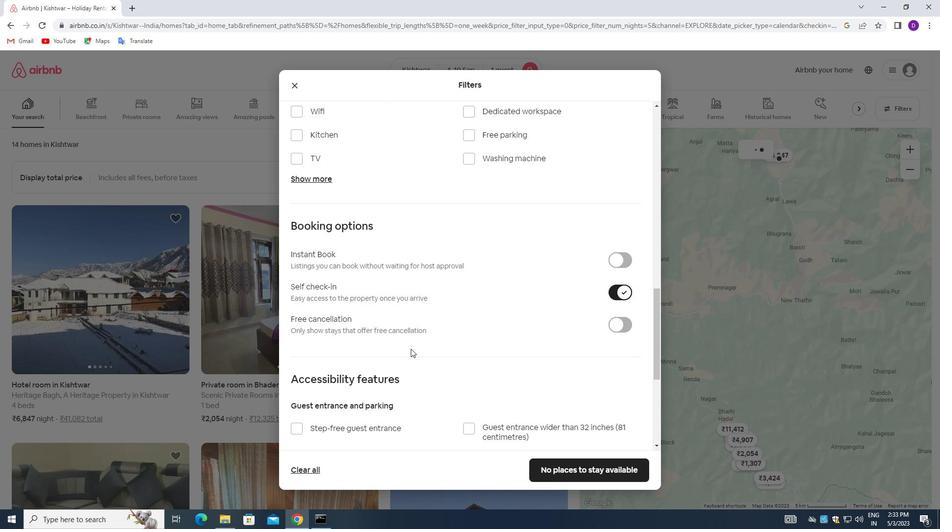 
Action: Mouse scrolled (402, 351) with delta (0, 0)
Screenshot: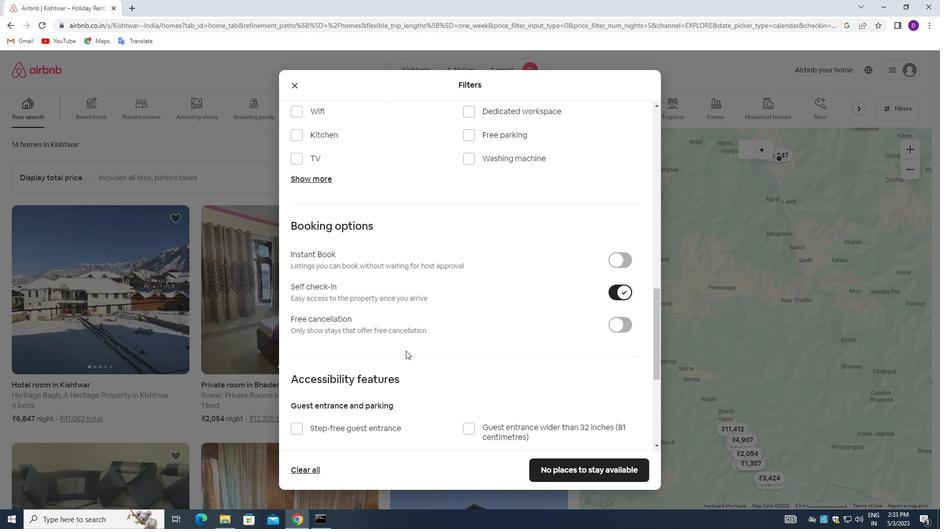 
Action: Mouse moved to (400, 352)
Screenshot: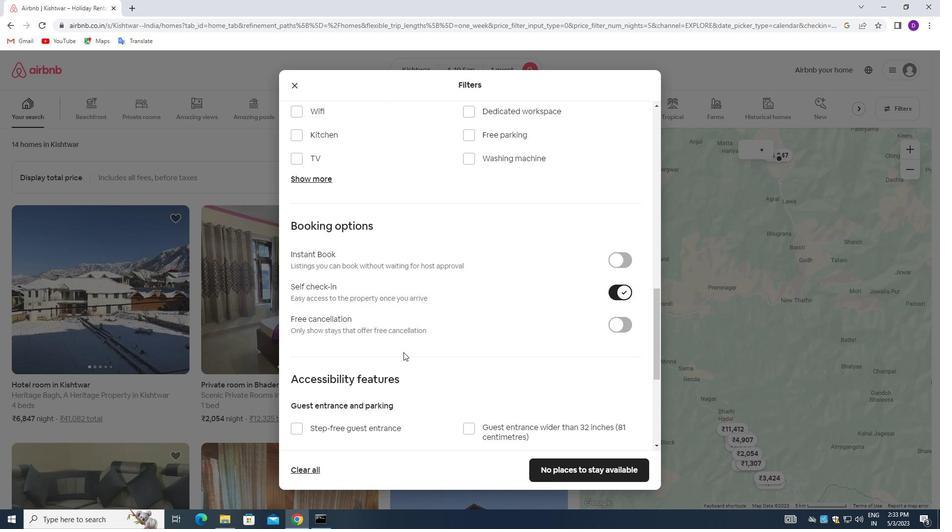 
Action: Mouse scrolled (400, 351) with delta (0, 0)
Screenshot: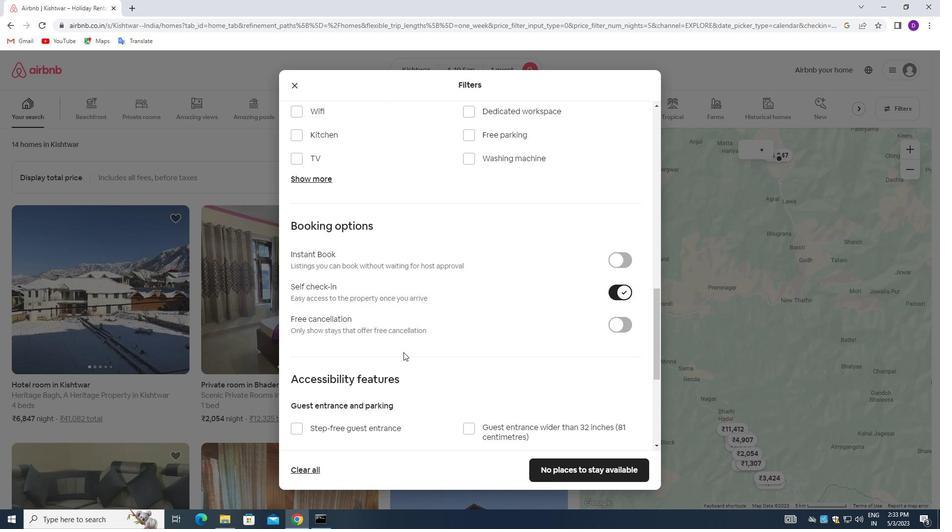 
Action: Mouse moved to (397, 355)
Screenshot: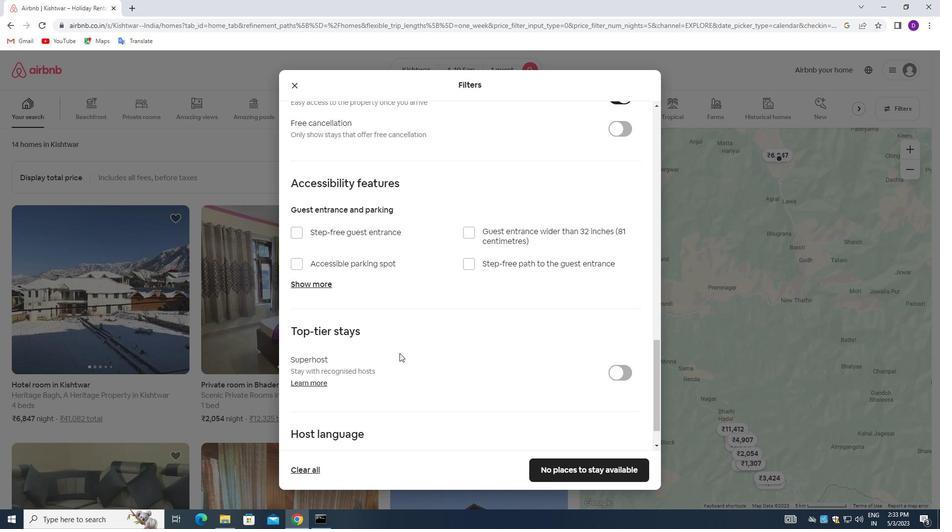 
Action: Mouse scrolled (397, 355) with delta (0, 0)
Screenshot: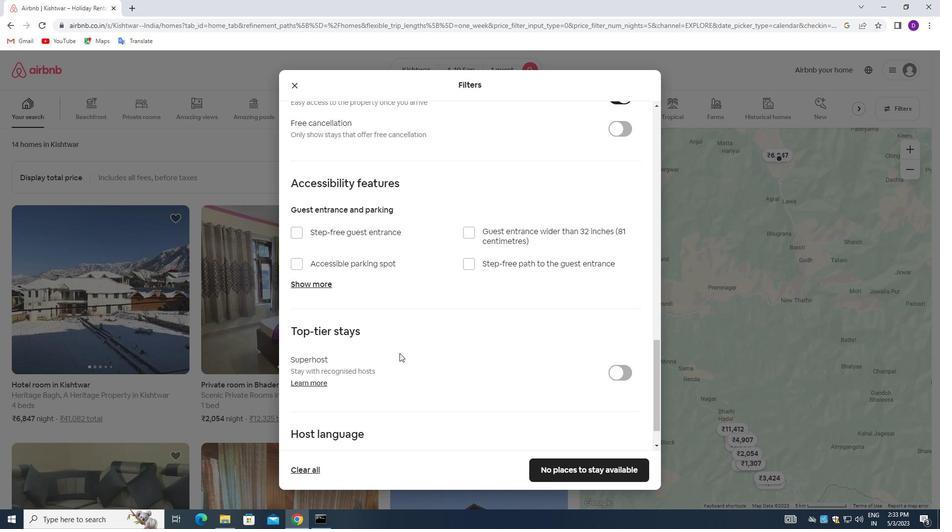 
Action: Mouse moved to (396, 356)
Screenshot: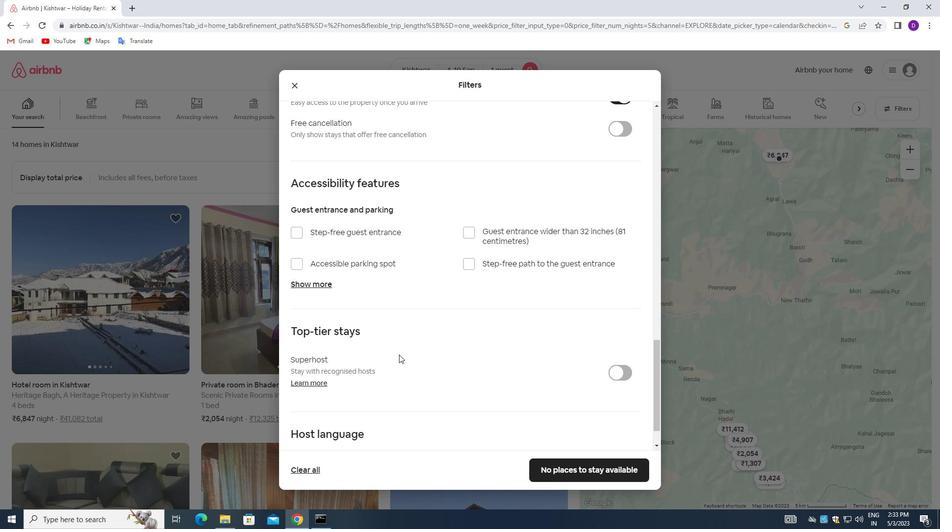 
Action: Mouse scrolled (396, 356) with delta (0, 0)
Screenshot: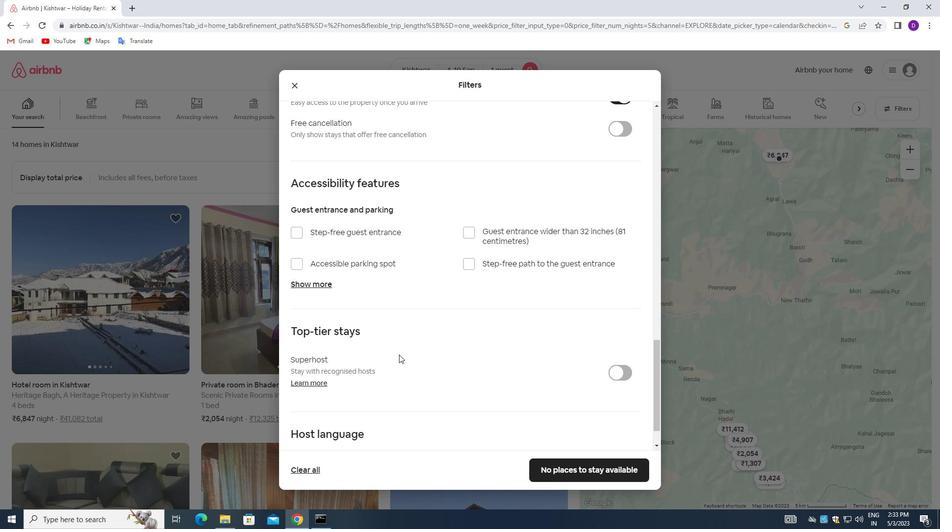 
Action: Mouse moved to (395, 357)
Screenshot: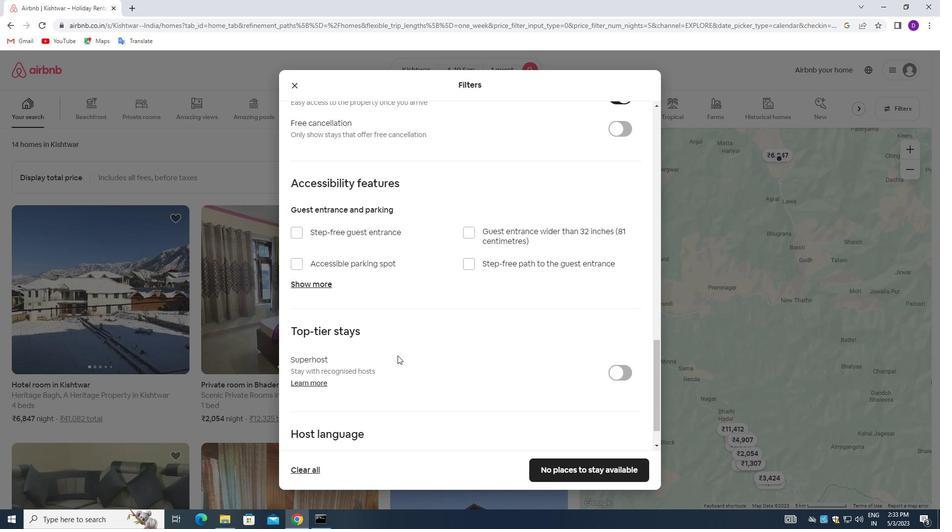 
Action: Mouse scrolled (395, 356) with delta (0, 0)
Screenshot: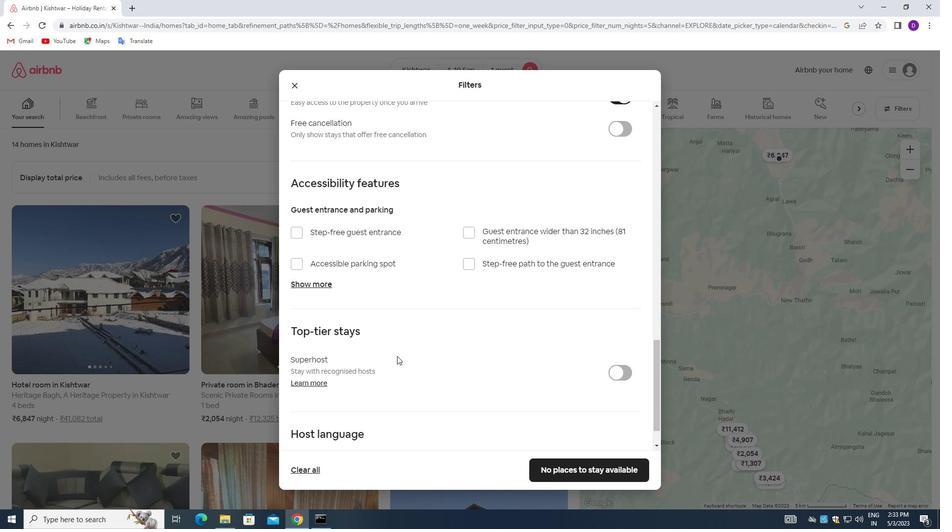 
Action: Mouse moved to (296, 422)
Screenshot: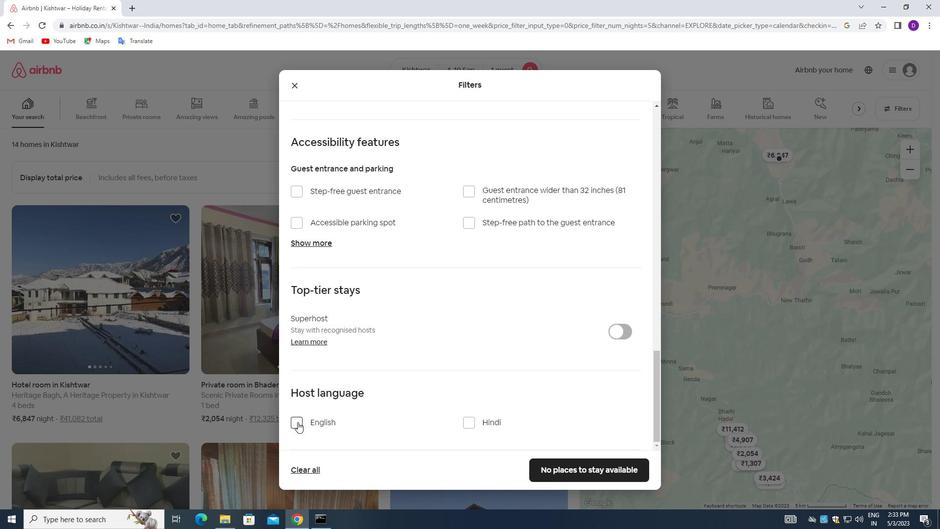 
Action: Mouse pressed left at (296, 422)
Screenshot: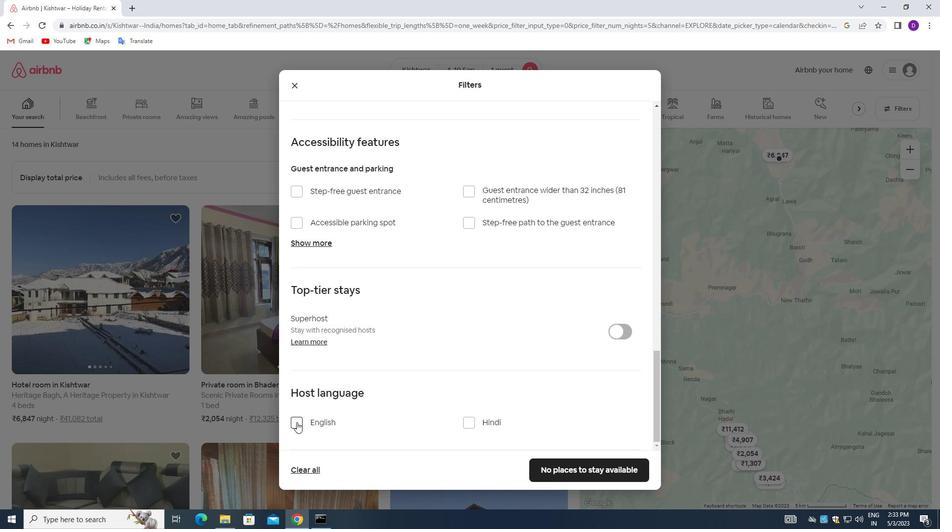
Action: Mouse moved to (580, 463)
Screenshot: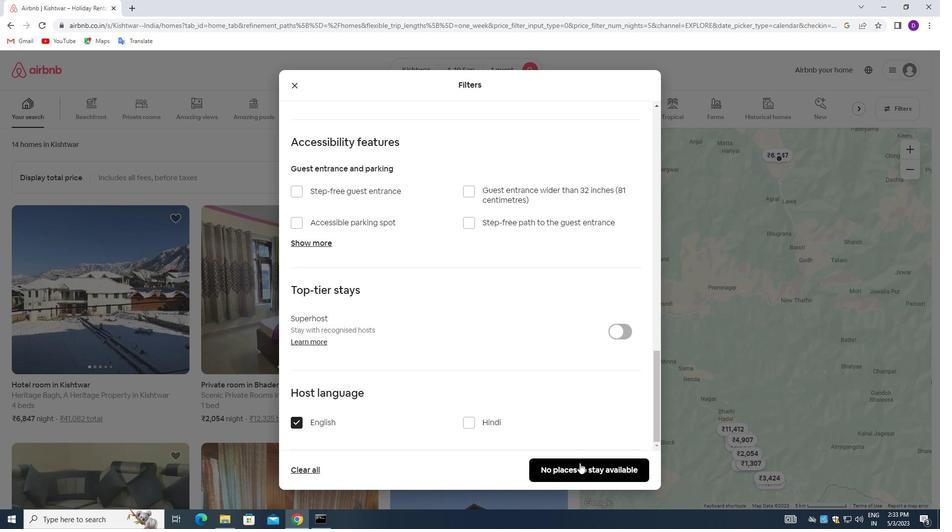 
Action: Mouse pressed left at (580, 463)
Screenshot: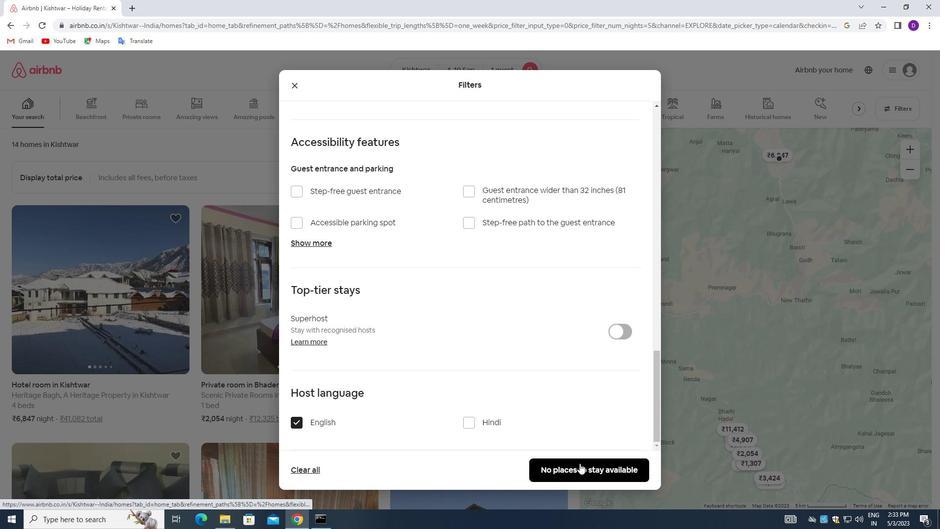 
Action: Mouse moved to (586, 268)
Screenshot: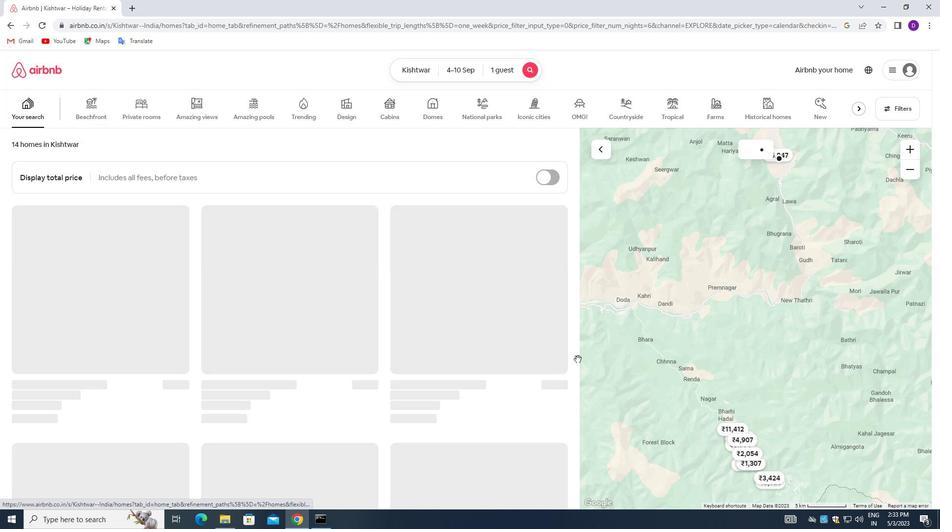
